Task: Create a due date automation trigger when advanced on, on the monday before a card is due add fields without custom field "Resume" set to a date less than 1 working days ago at 11:00 AM.
Action: Mouse moved to (841, 249)
Screenshot: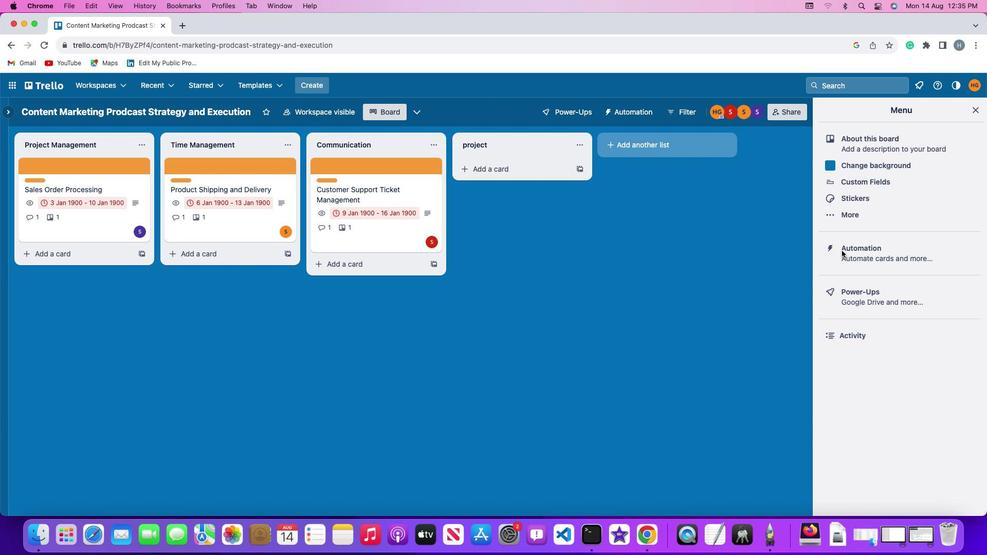 
Action: Mouse pressed left at (841, 249)
Screenshot: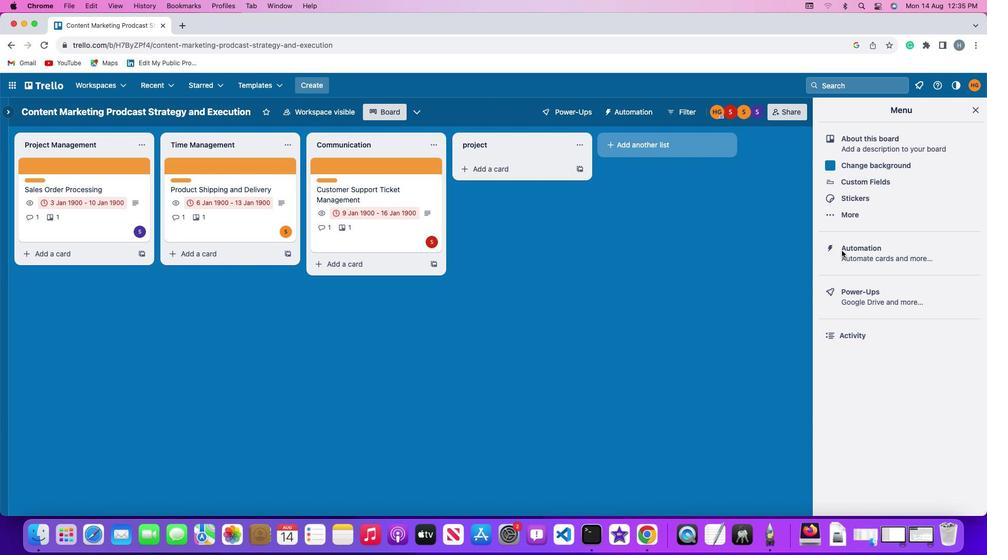 
Action: Mouse pressed left at (841, 249)
Screenshot: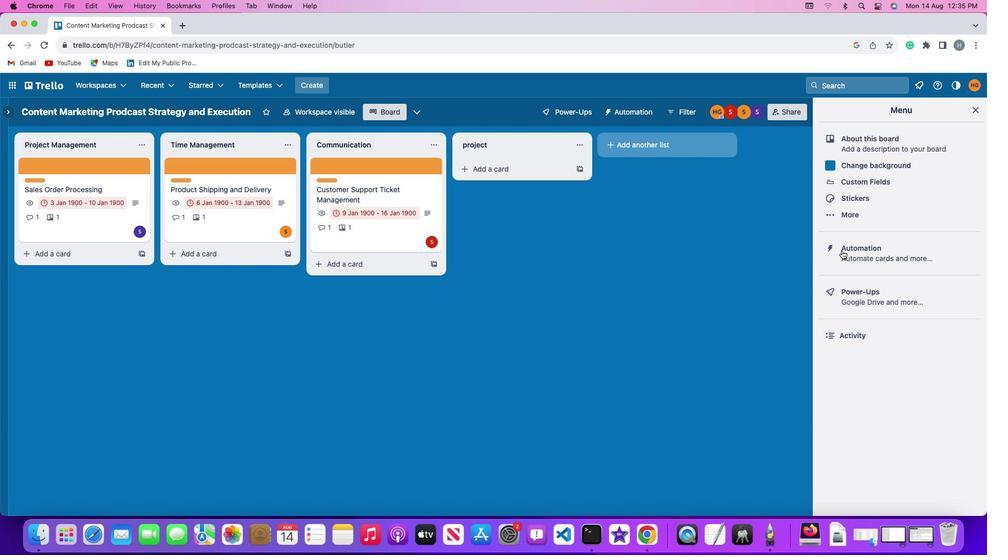 
Action: Mouse moved to (68, 239)
Screenshot: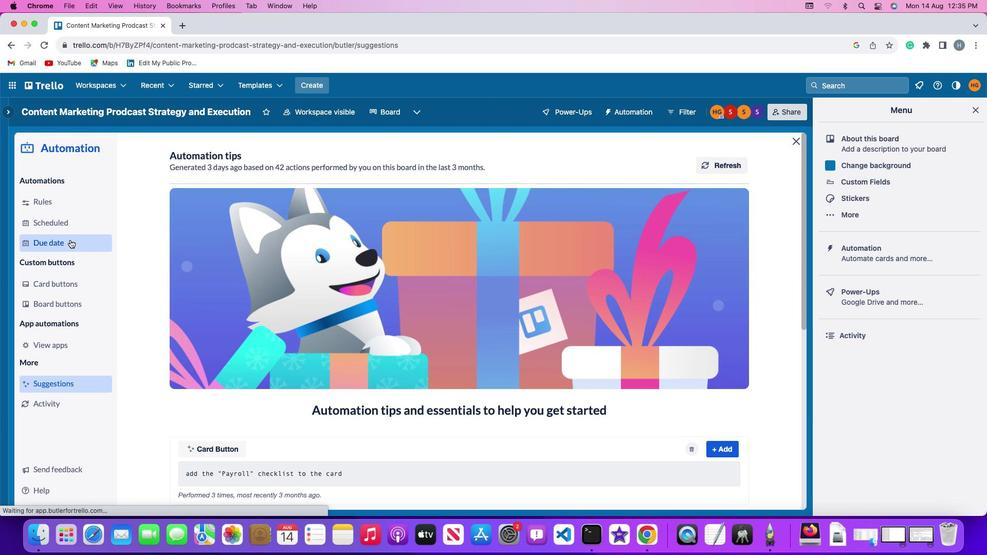 
Action: Mouse pressed left at (68, 239)
Screenshot: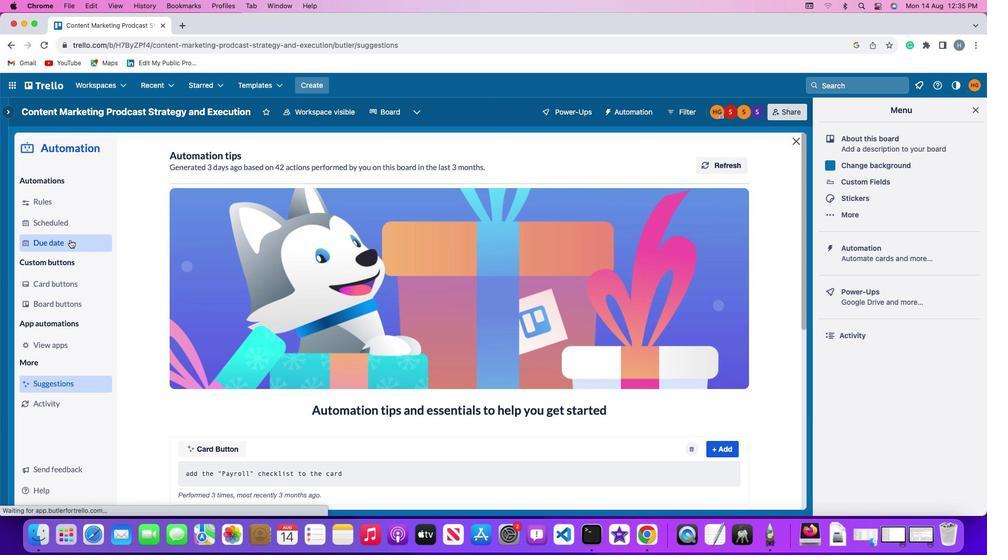 
Action: Mouse moved to (683, 157)
Screenshot: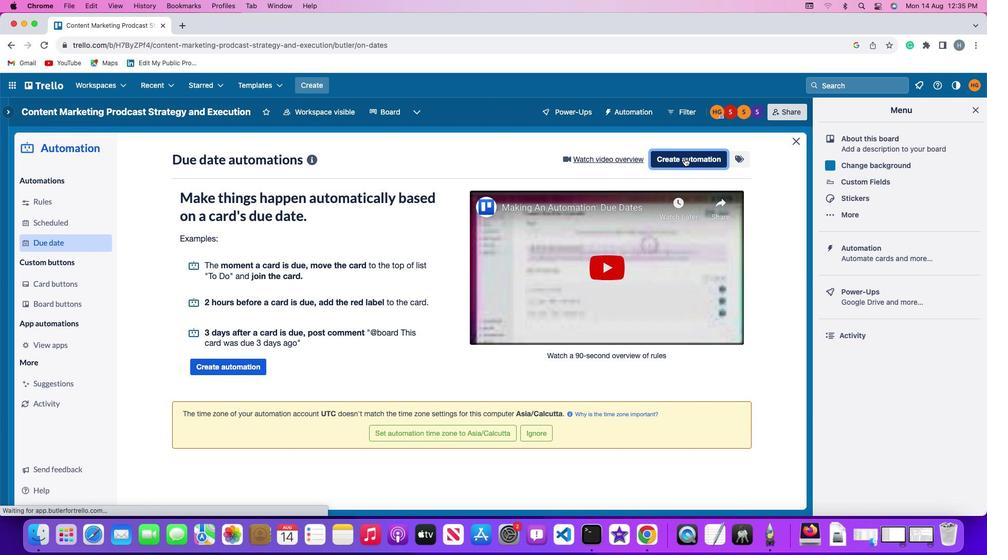 
Action: Mouse pressed left at (683, 157)
Screenshot: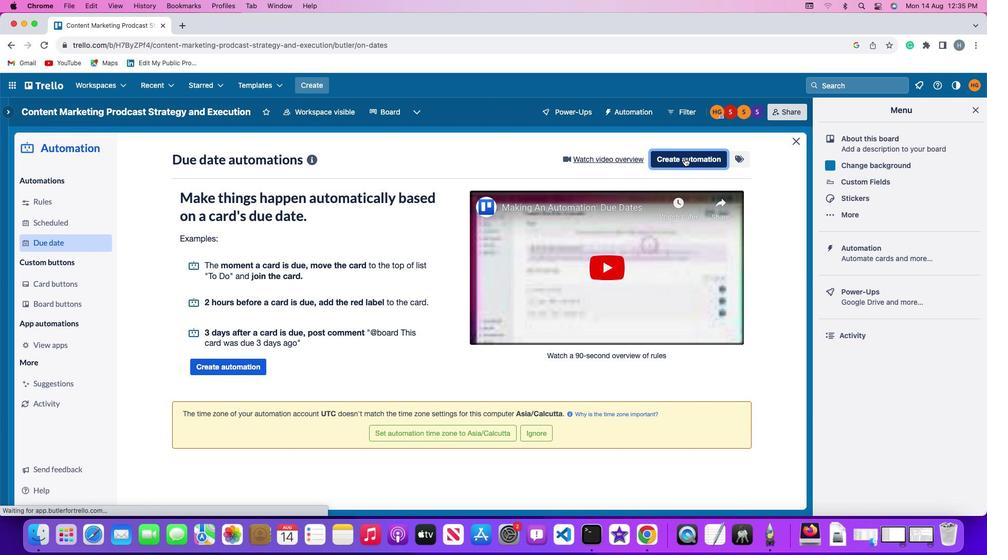 
Action: Mouse moved to (182, 255)
Screenshot: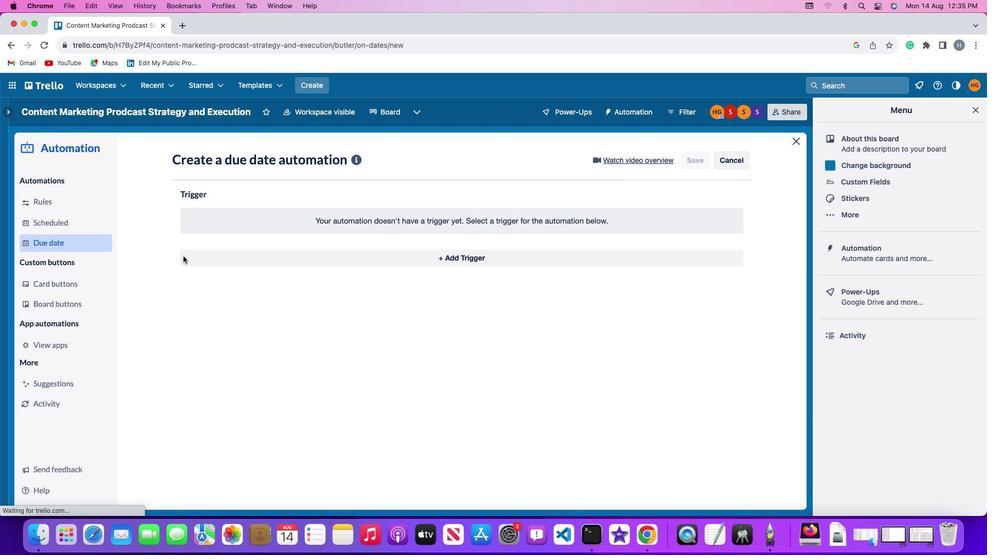 
Action: Mouse pressed left at (182, 255)
Screenshot: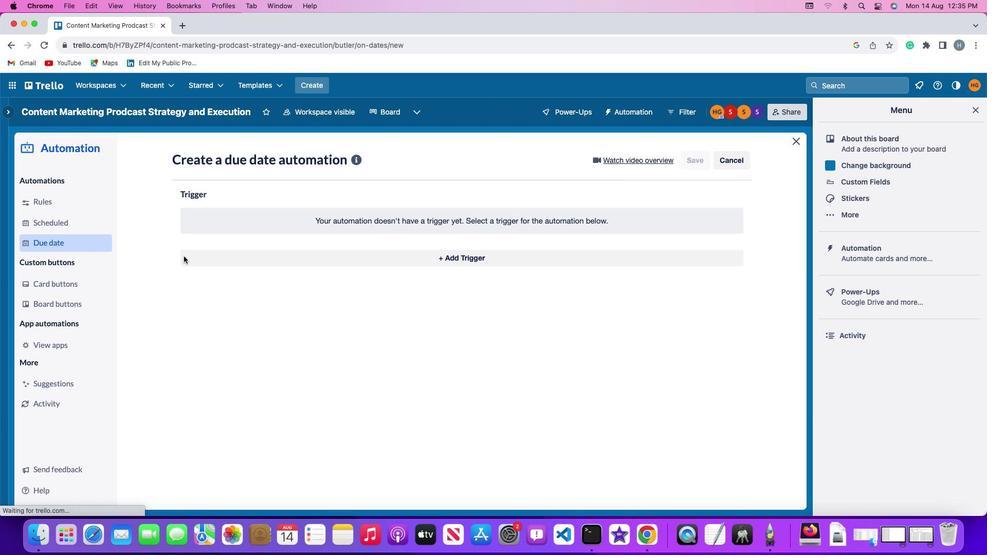 
Action: Mouse moved to (232, 450)
Screenshot: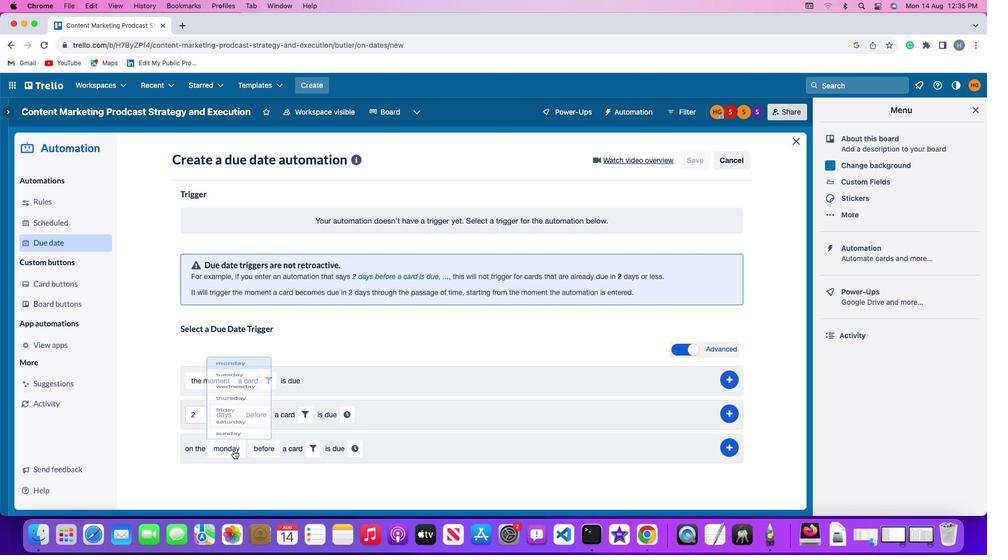 
Action: Mouse pressed left at (232, 450)
Screenshot: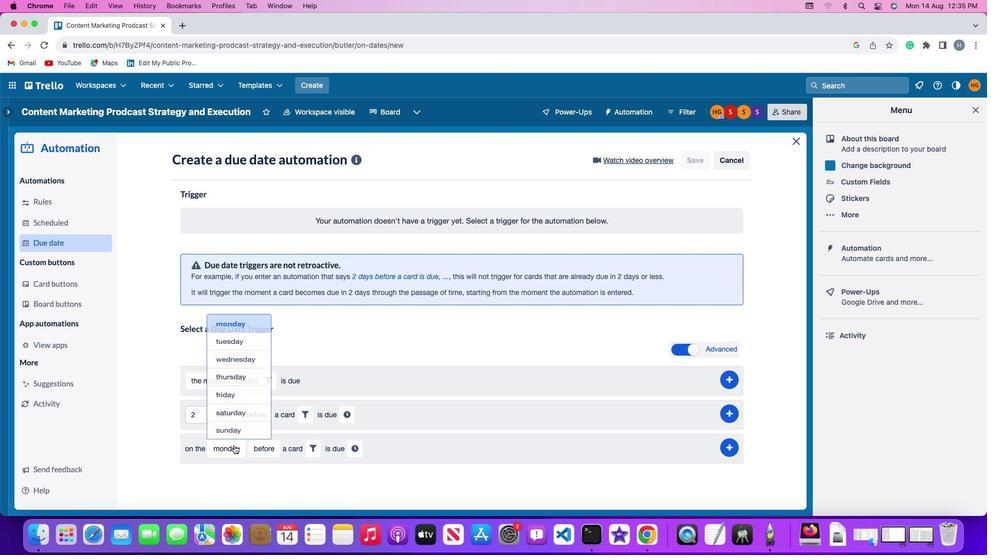 
Action: Mouse moved to (245, 307)
Screenshot: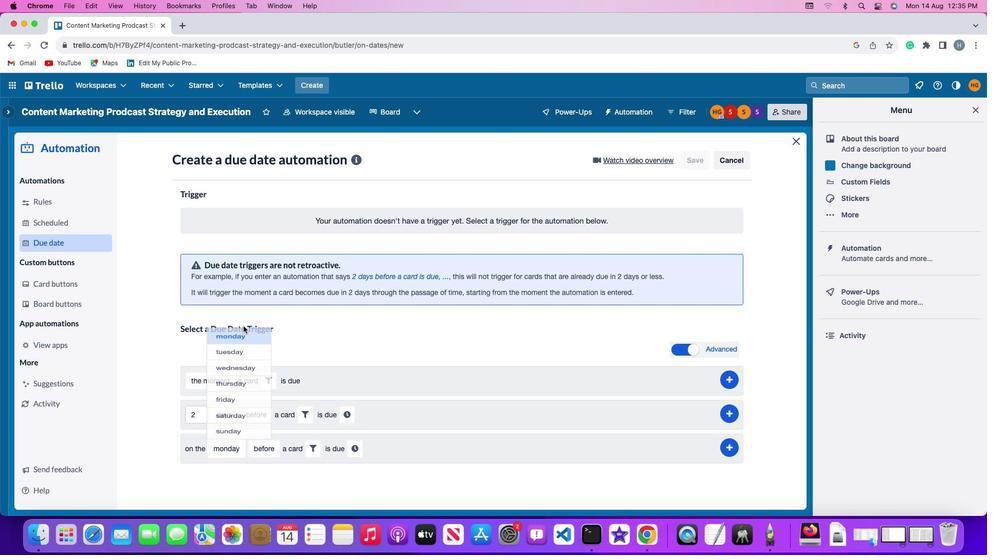 
Action: Mouse pressed left at (245, 307)
Screenshot: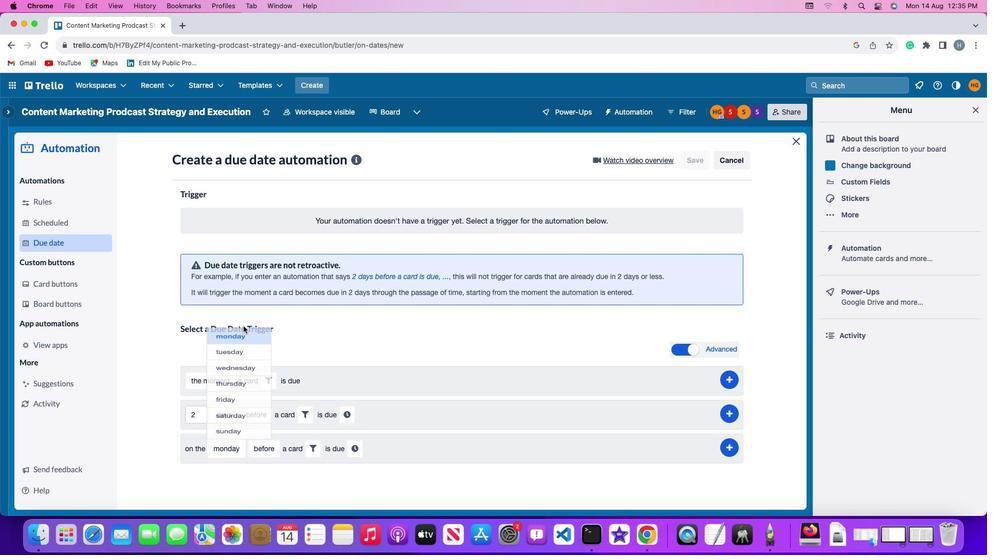 
Action: Mouse moved to (263, 446)
Screenshot: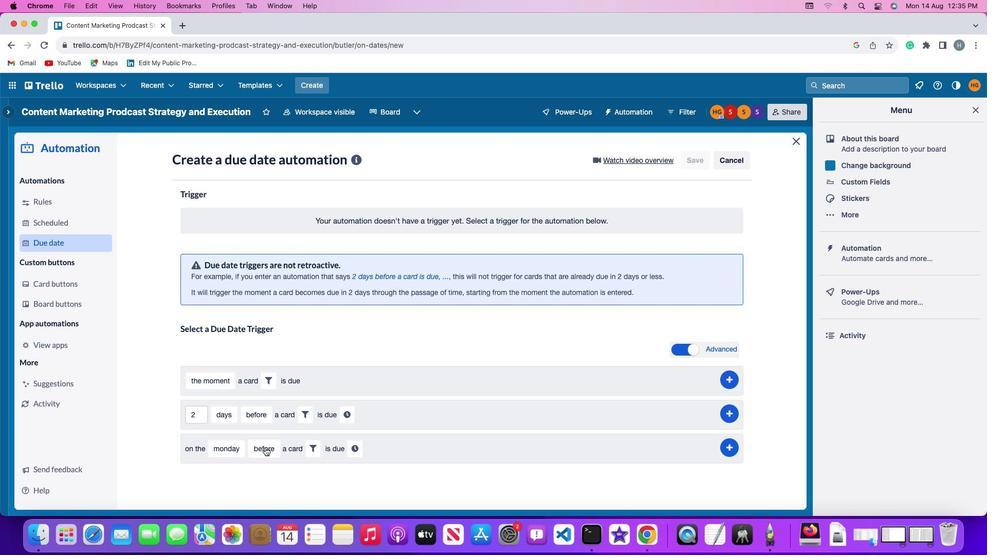 
Action: Mouse pressed left at (263, 446)
Screenshot: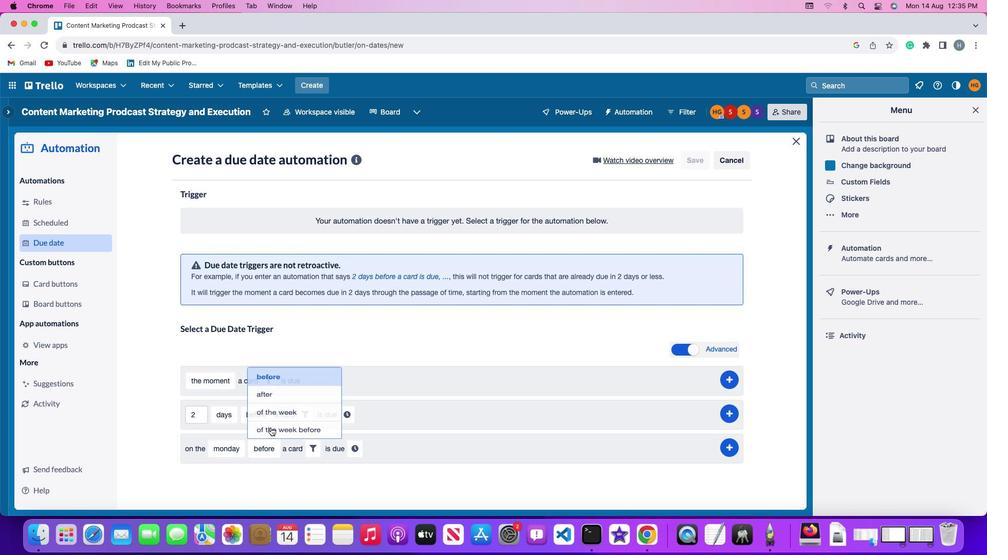 
Action: Mouse moved to (282, 367)
Screenshot: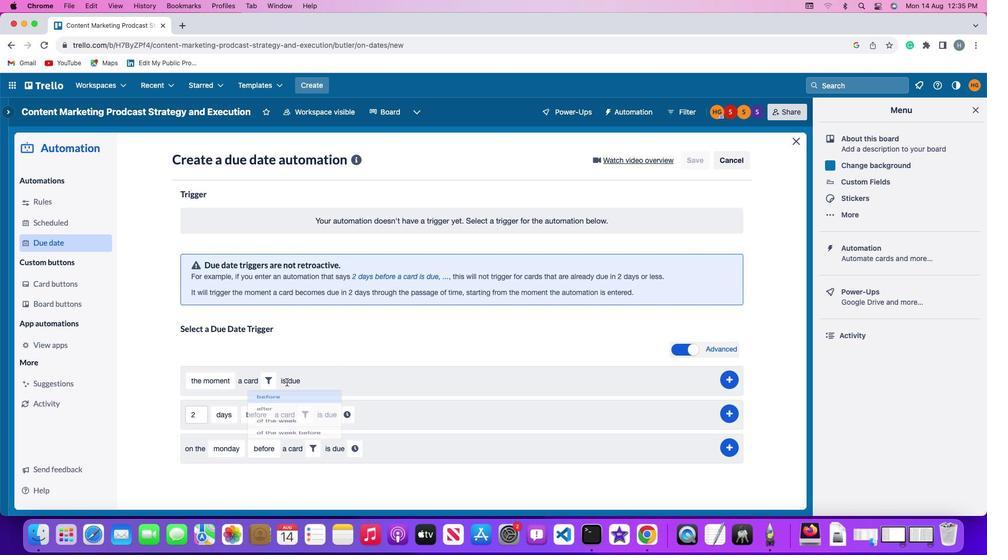 
Action: Mouse pressed left at (282, 367)
Screenshot: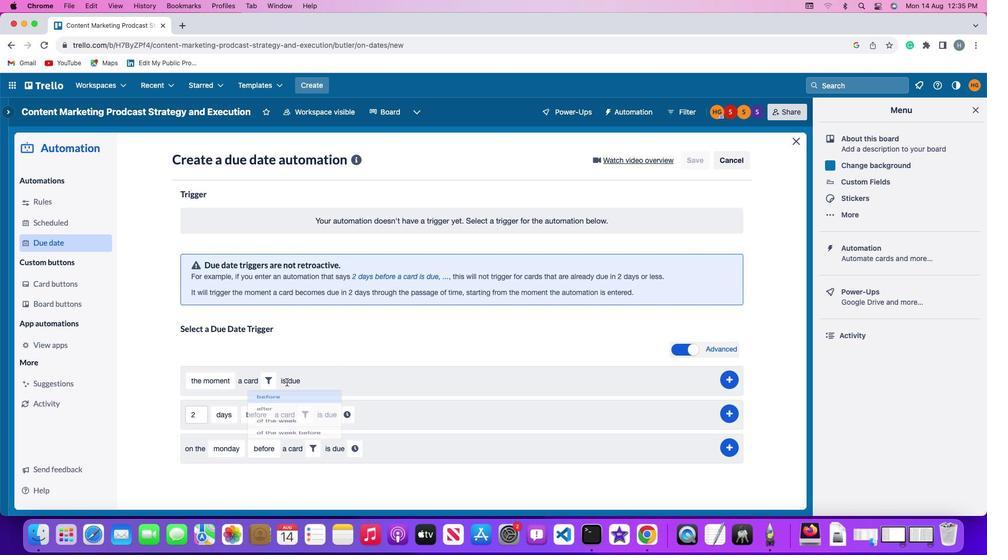 
Action: Mouse moved to (314, 443)
Screenshot: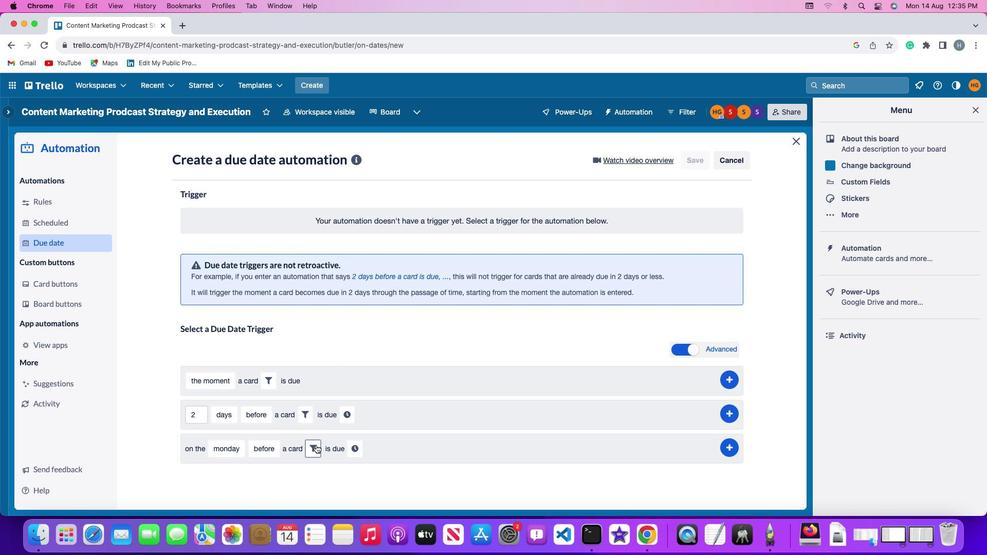 
Action: Mouse pressed left at (314, 443)
Screenshot: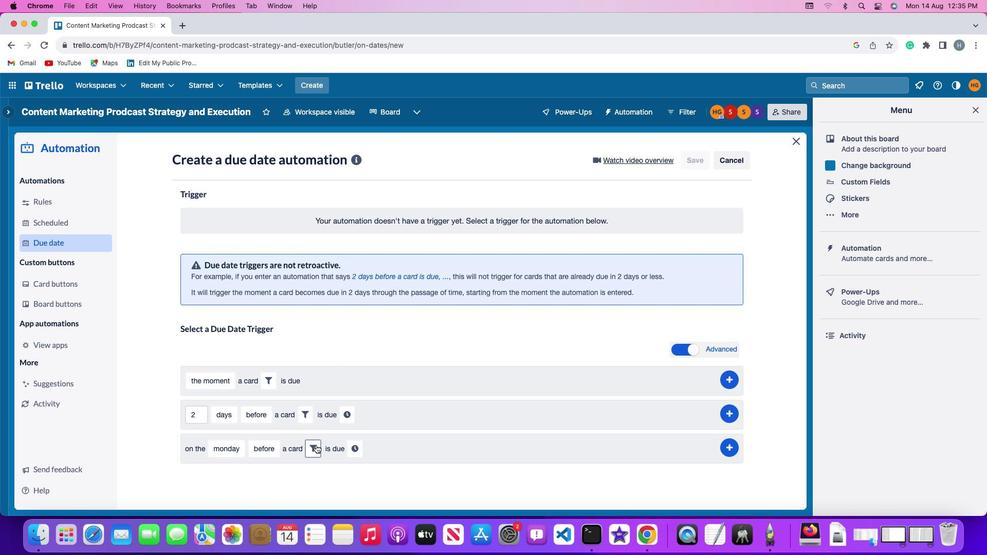 
Action: Mouse moved to (482, 476)
Screenshot: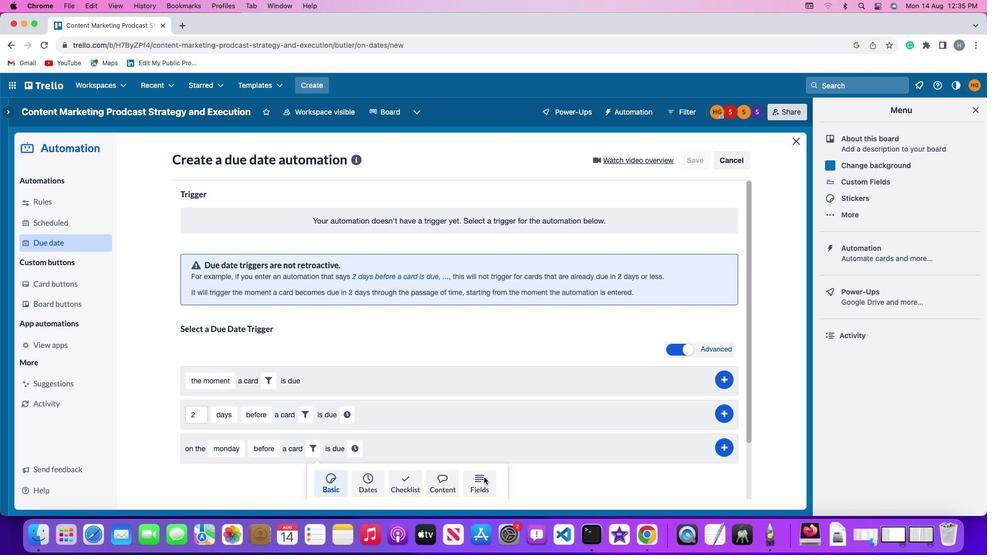 
Action: Mouse pressed left at (482, 476)
Screenshot: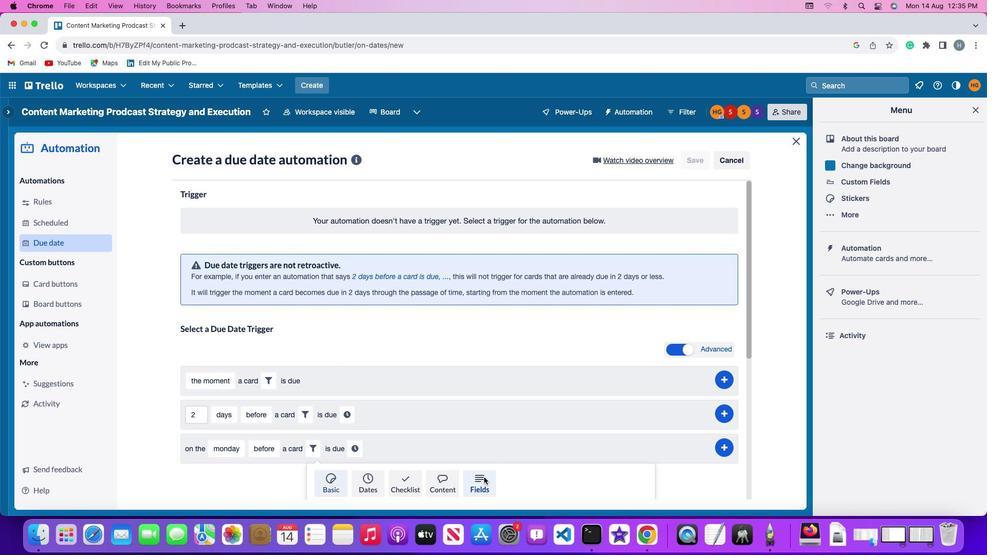 
Action: Mouse moved to (253, 486)
Screenshot: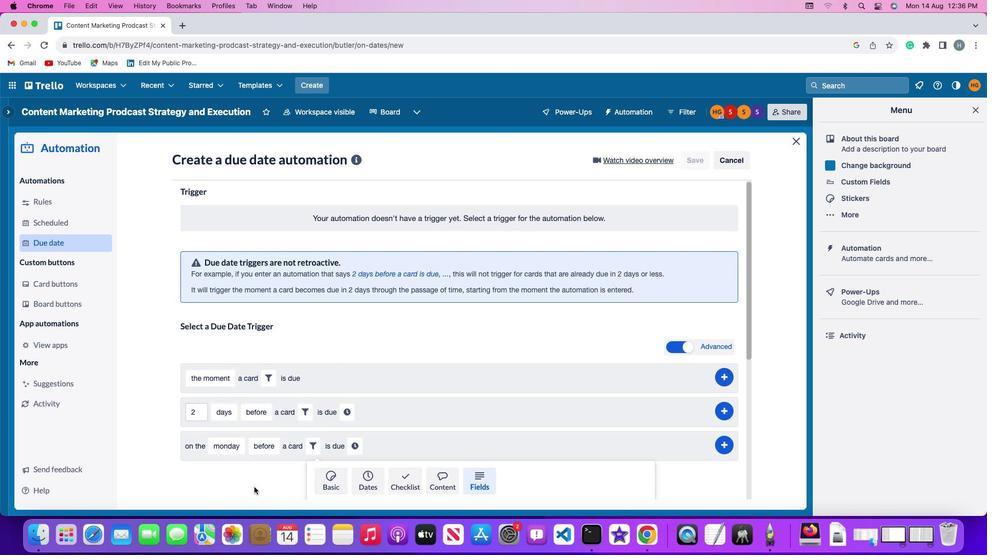 
Action: Mouse scrolled (253, 486) with delta (0, -1)
Screenshot: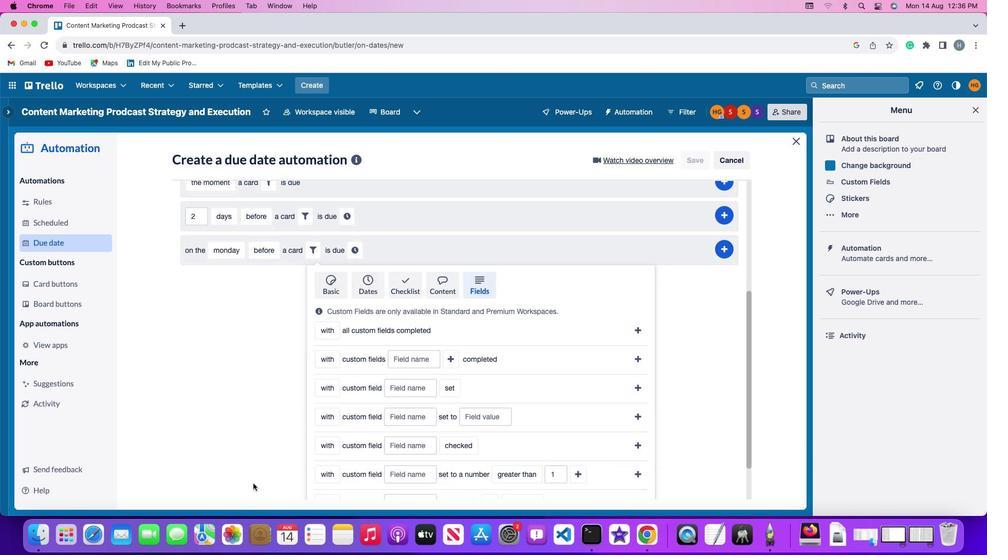 
Action: Mouse scrolled (253, 486) with delta (0, -1)
Screenshot: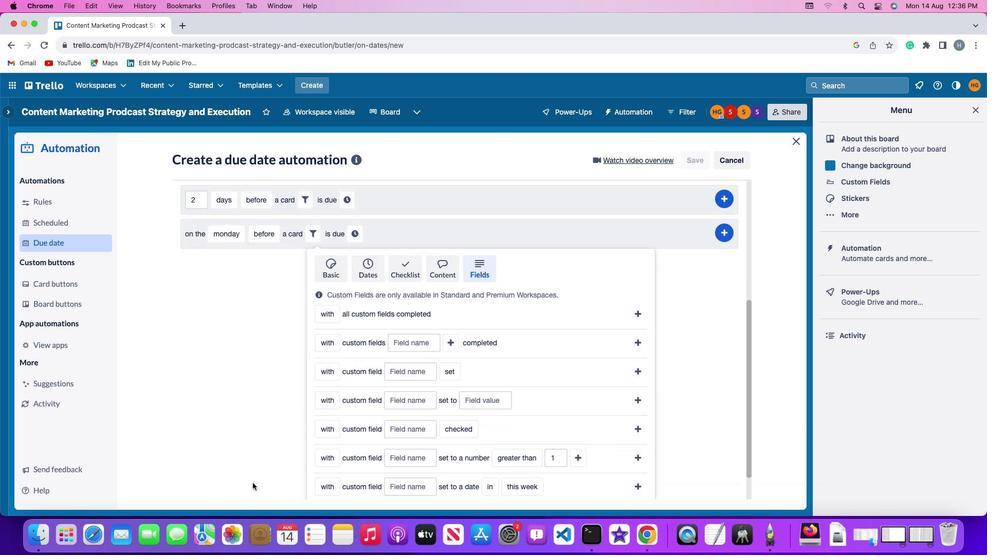 
Action: Mouse scrolled (253, 486) with delta (0, -2)
Screenshot: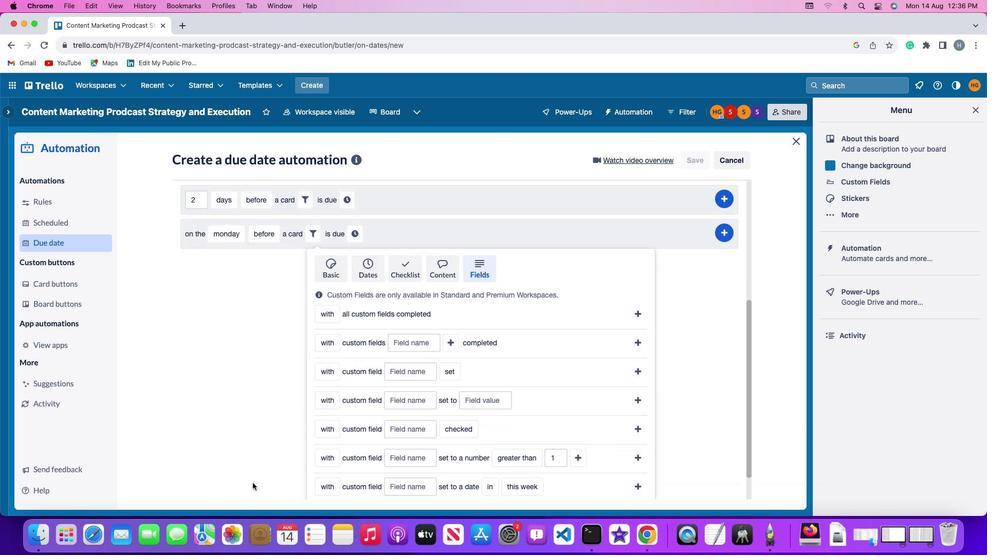 
Action: Mouse scrolled (253, 486) with delta (0, -3)
Screenshot: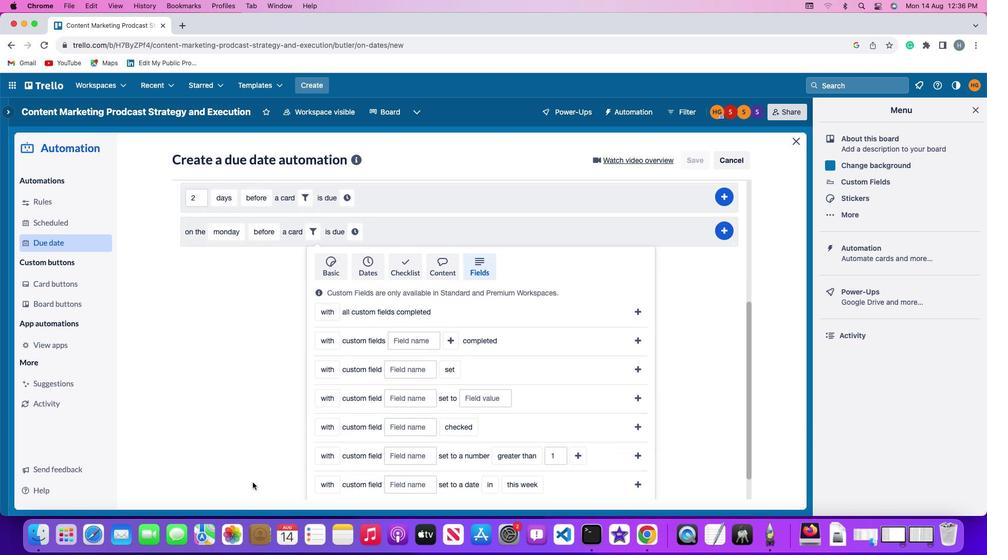 
Action: Mouse moved to (252, 481)
Screenshot: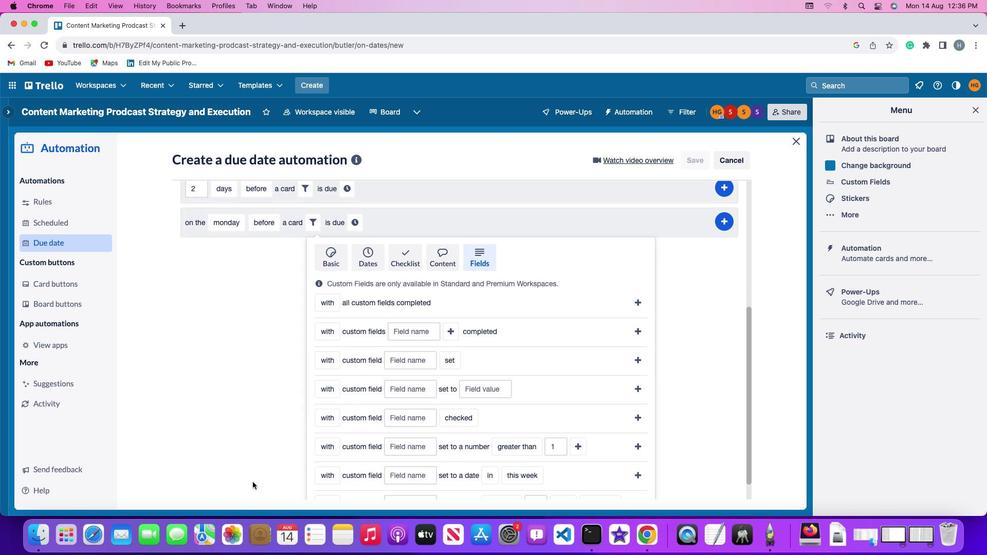 
Action: Mouse scrolled (252, 481) with delta (0, -1)
Screenshot: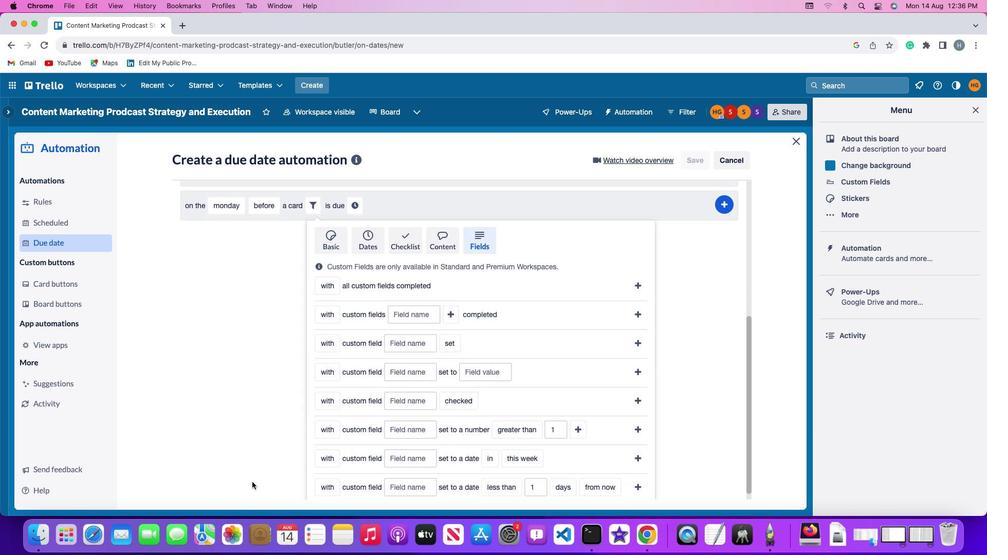 
Action: Mouse scrolled (252, 481) with delta (0, -1)
Screenshot: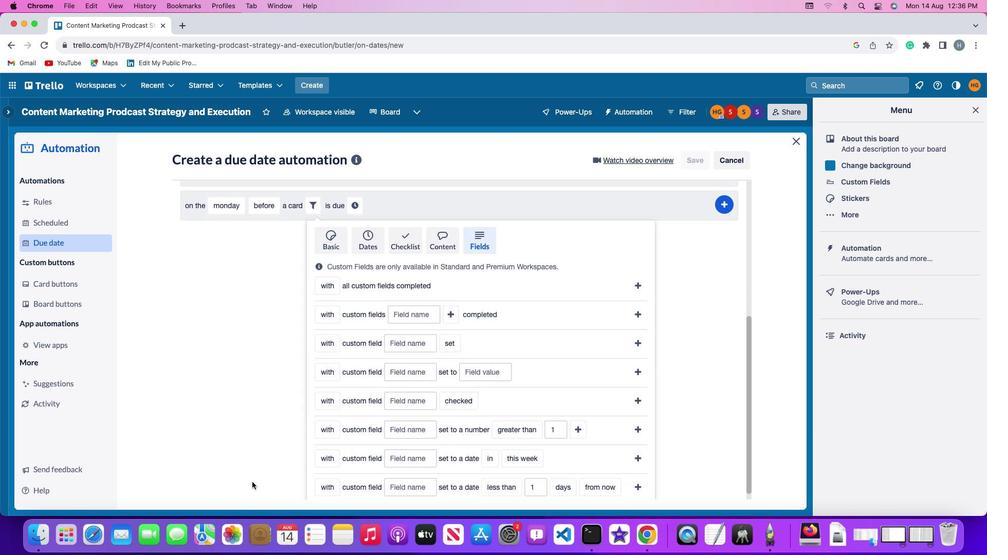 
Action: Mouse scrolled (252, 481) with delta (0, -2)
Screenshot: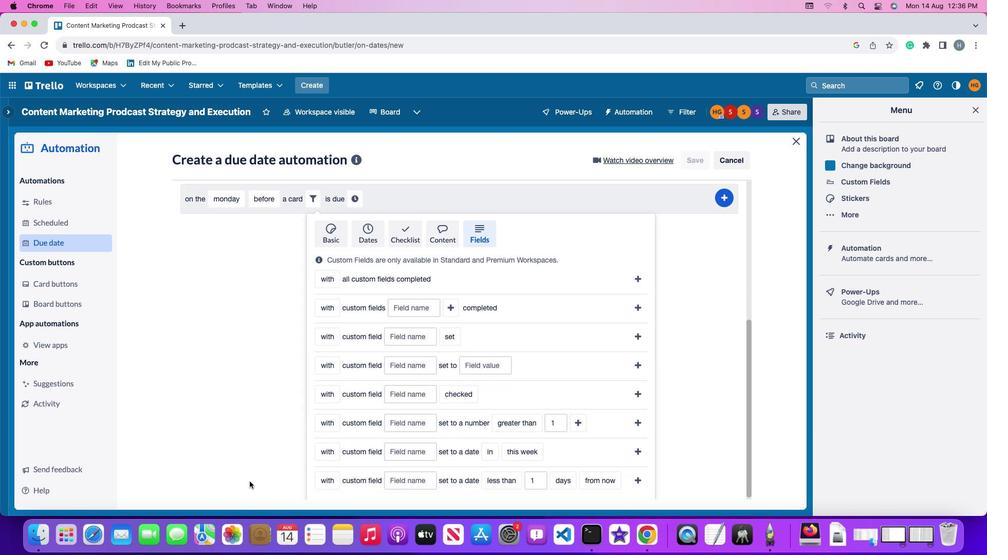 
Action: Mouse scrolled (252, 481) with delta (0, -3)
Screenshot: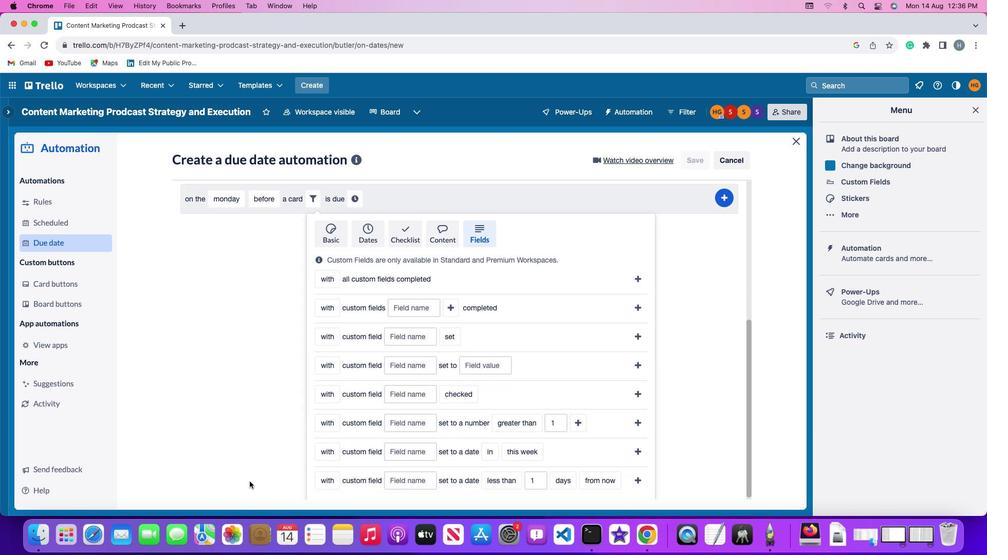 
Action: Mouse scrolled (252, 481) with delta (0, -3)
Screenshot: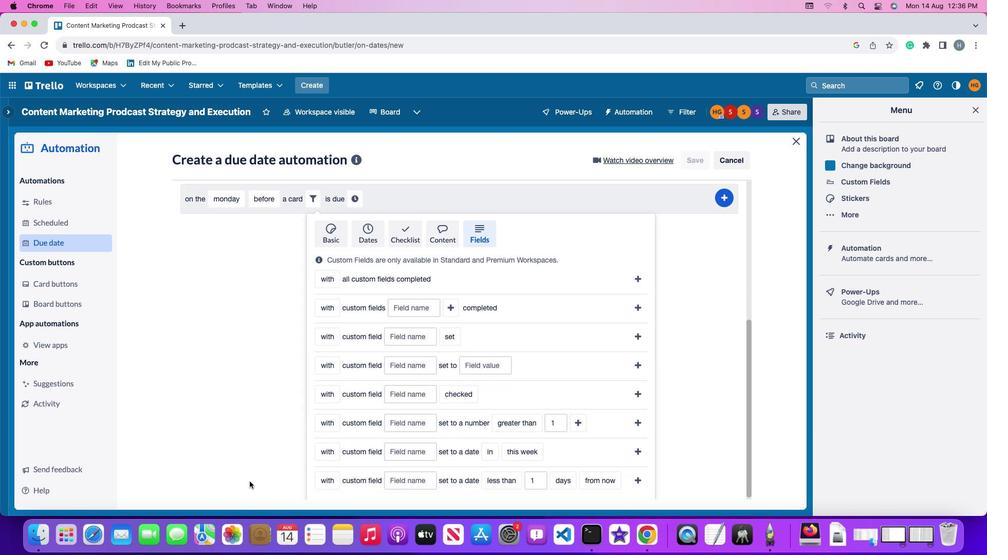 
Action: Mouse scrolled (252, 481) with delta (0, -4)
Screenshot: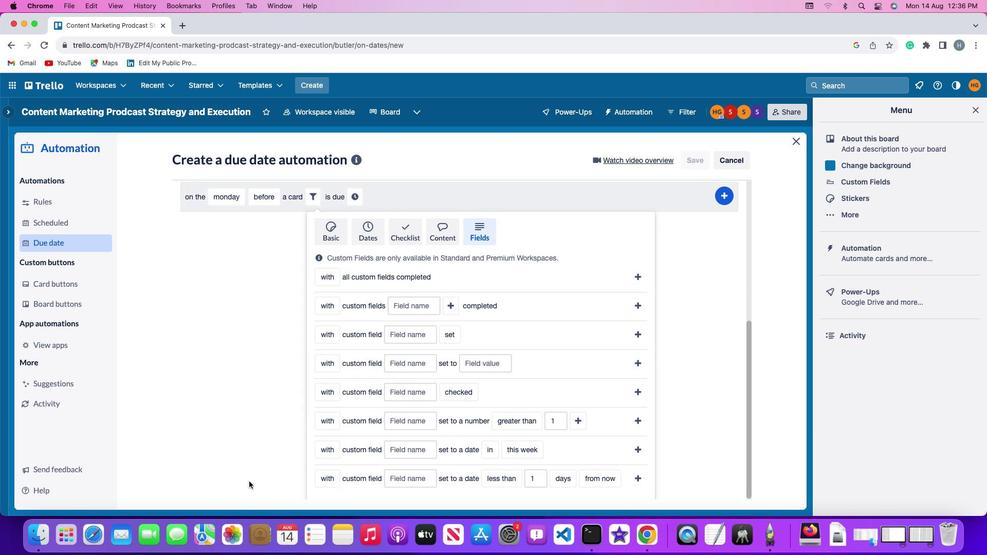 
Action: Mouse moved to (320, 474)
Screenshot: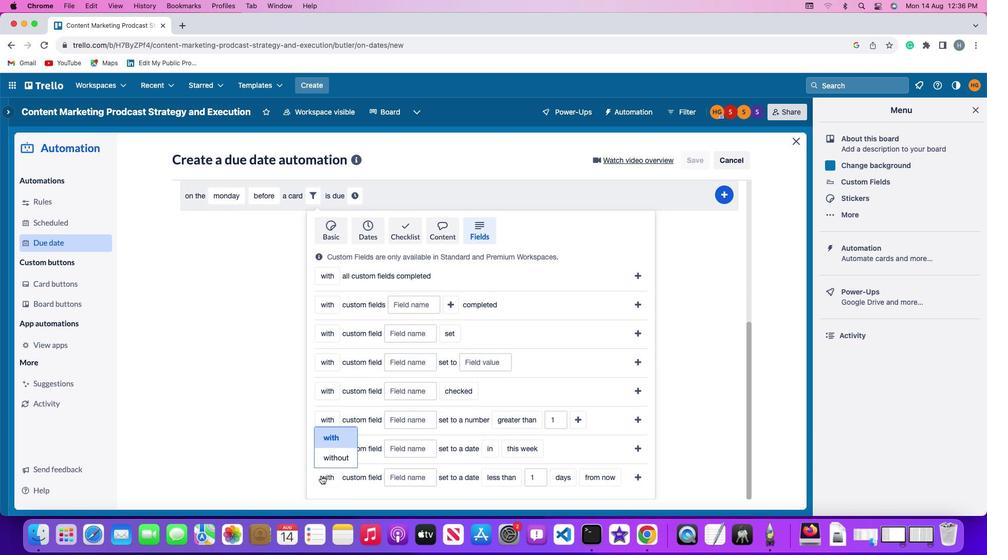 
Action: Mouse pressed left at (320, 474)
Screenshot: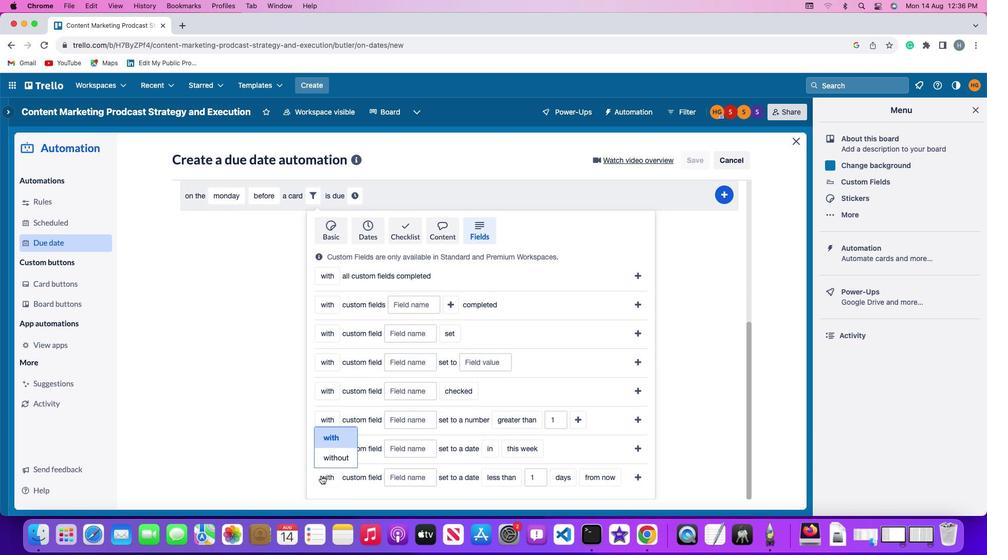 
Action: Mouse moved to (335, 460)
Screenshot: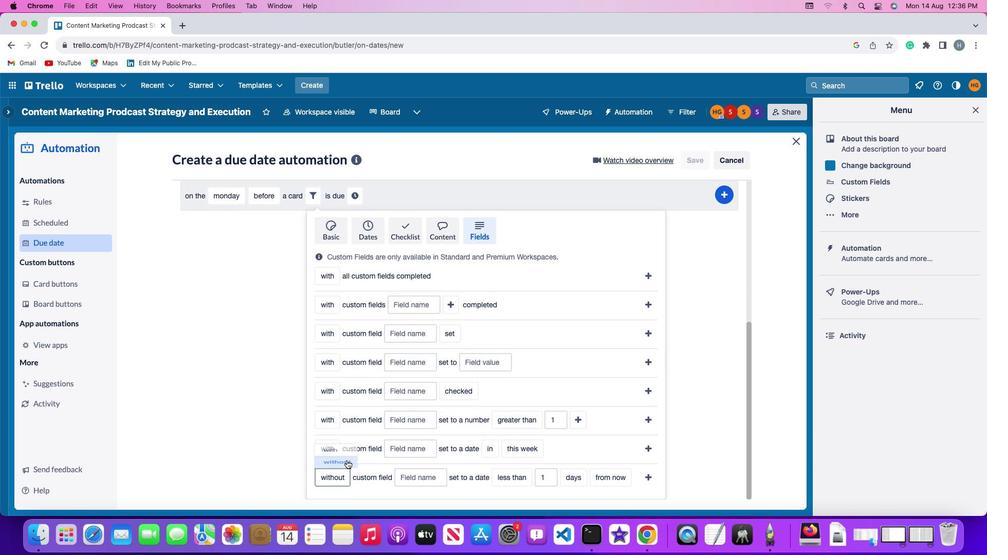 
Action: Mouse pressed left at (335, 460)
Screenshot: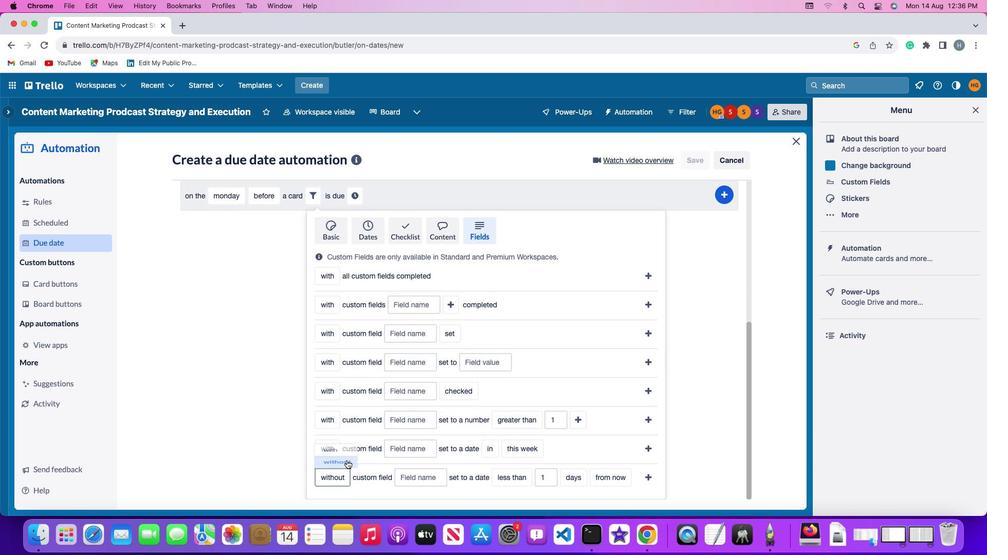 
Action: Mouse moved to (434, 476)
Screenshot: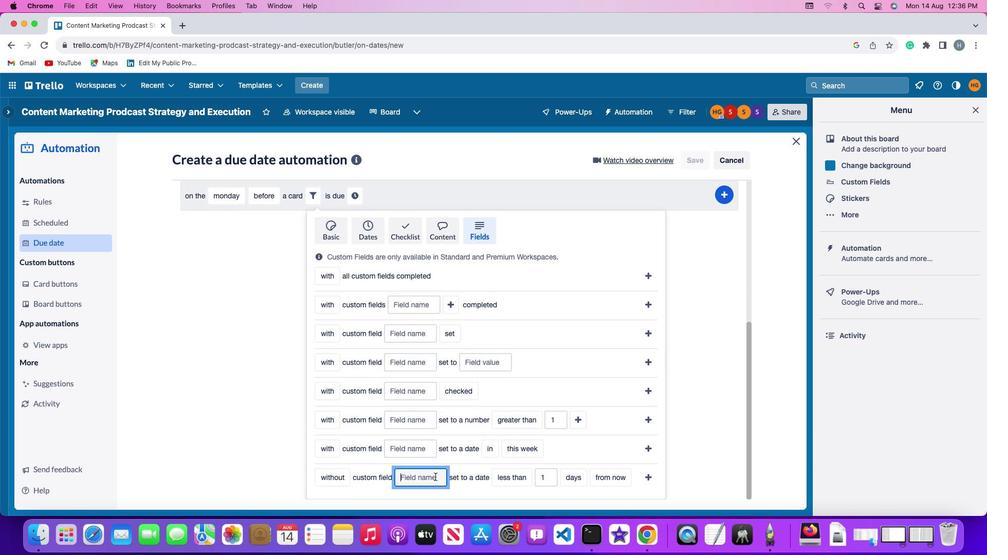 
Action: Mouse pressed left at (434, 476)
Screenshot: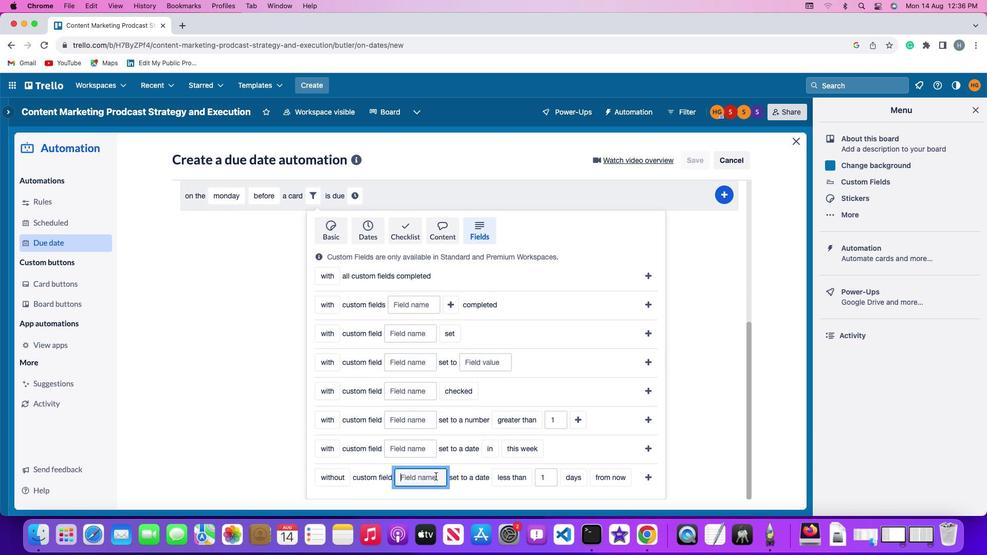 
Action: Mouse moved to (434, 475)
Screenshot: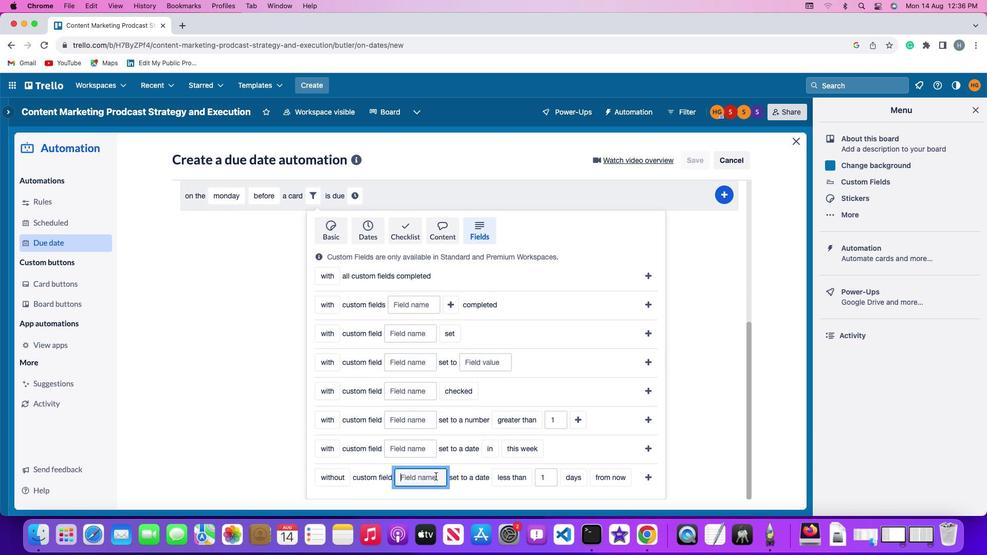 
Action: Key pressed Key.shift'R''e''s''u''m''e'
Screenshot: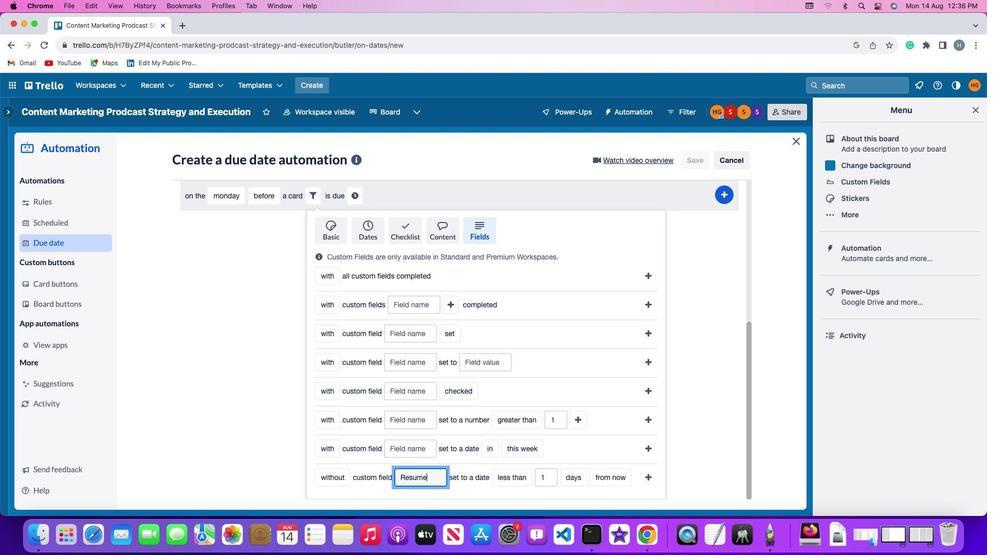 
Action: Mouse moved to (518, 479)
Screenshot: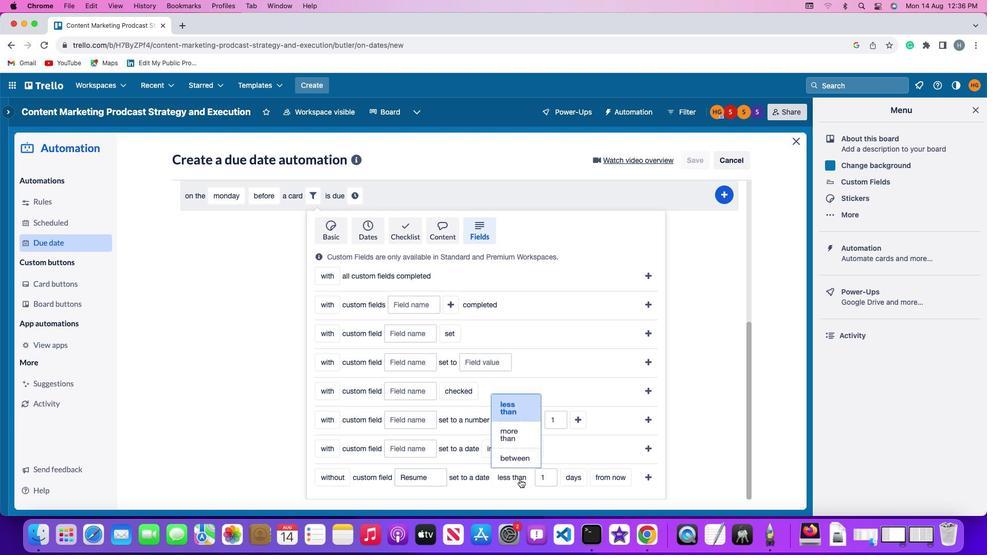 
Action: Mouse pressed left at (518, 479)
Screenshot: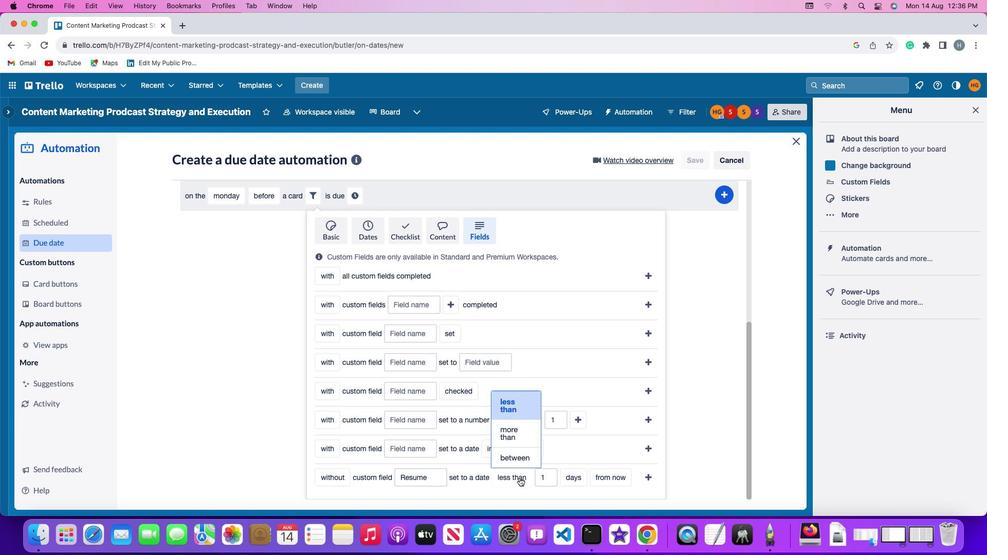
Action: Mouse moved to (515, 405)
Screenshot: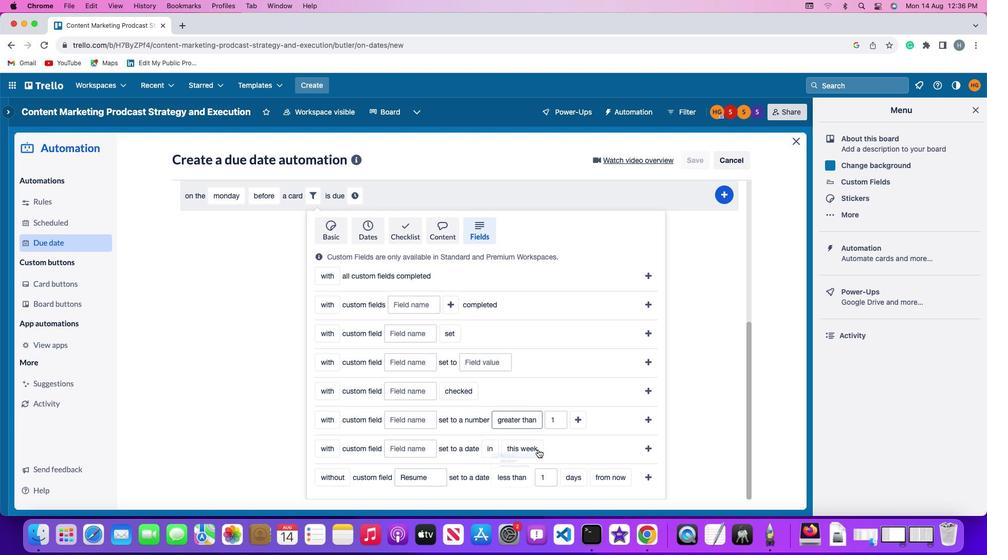 
Action: Mouse pressed left at (515, 405)
Screenshot: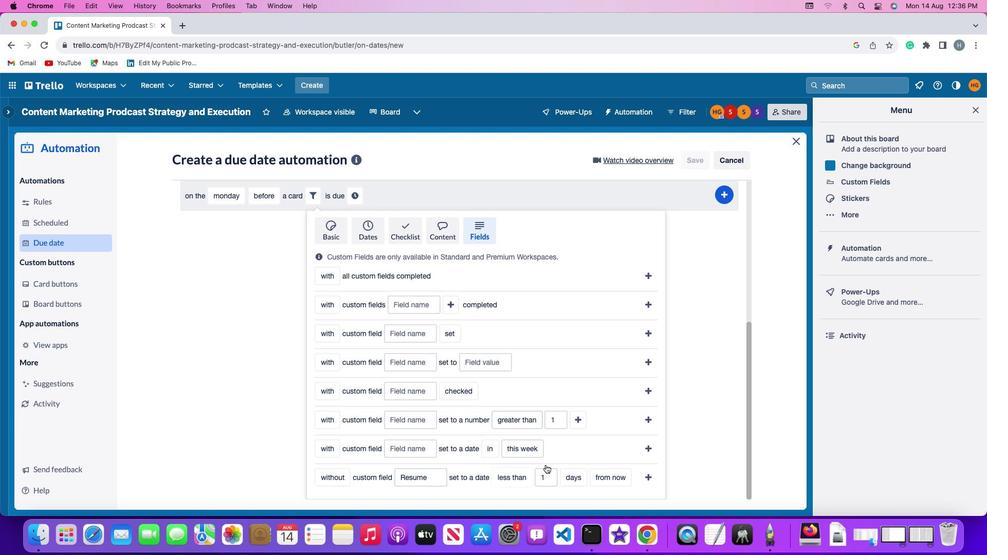 
Action: Mouse moved to (549, 474)
Screenshot: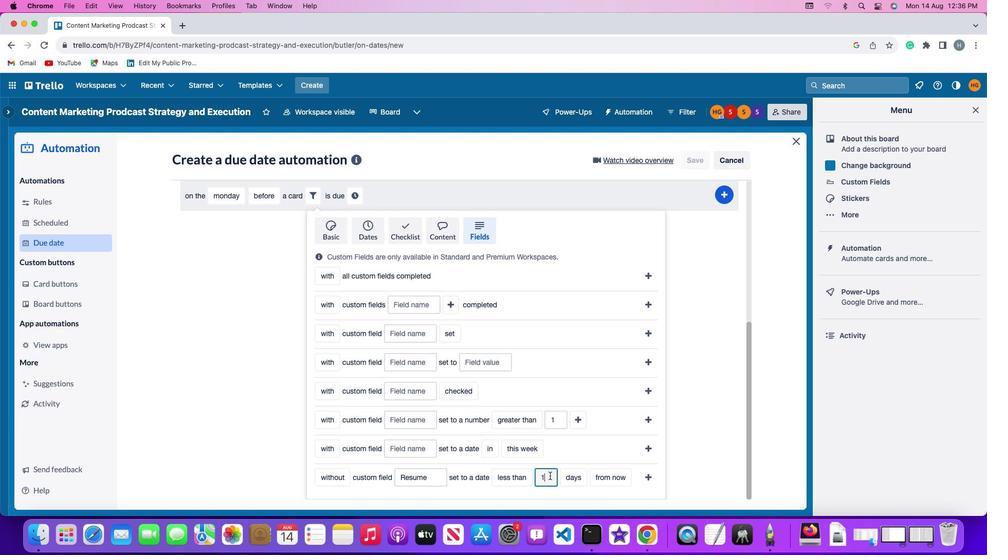 
Action: Mouse pressed left at (549, 474)
Screenshot: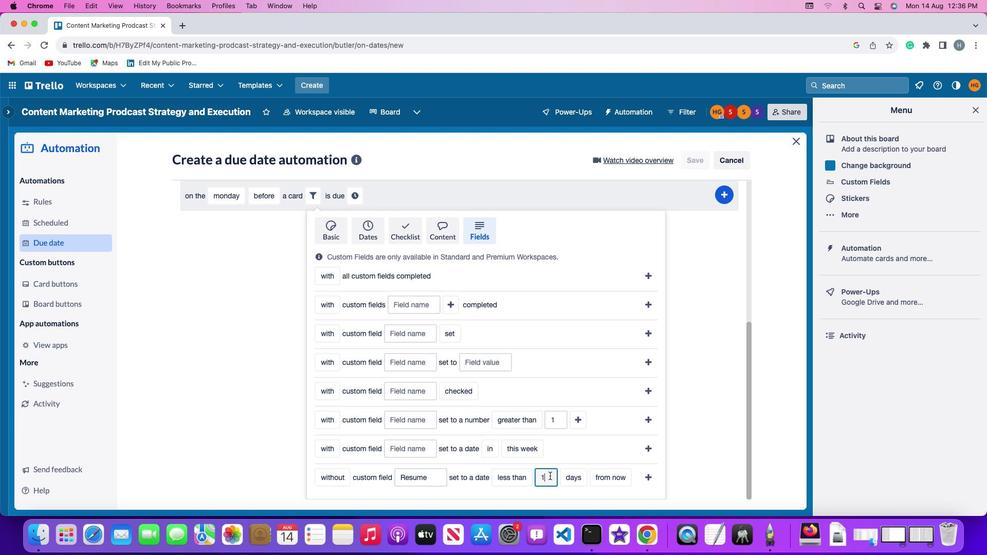 
Action: Key pressed Key.backspace
Screenshot: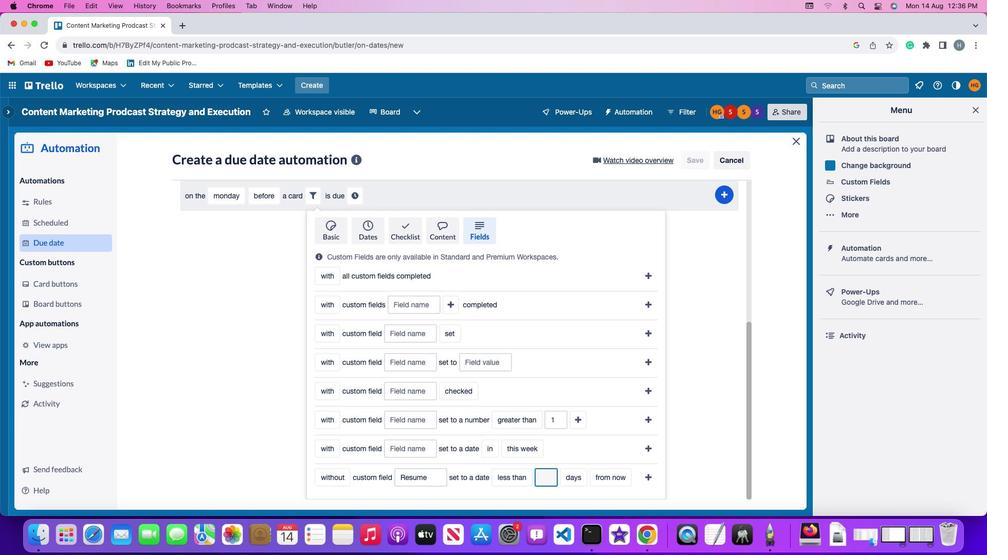 
Action: Mouse moved to (549, 474)
Screenshot: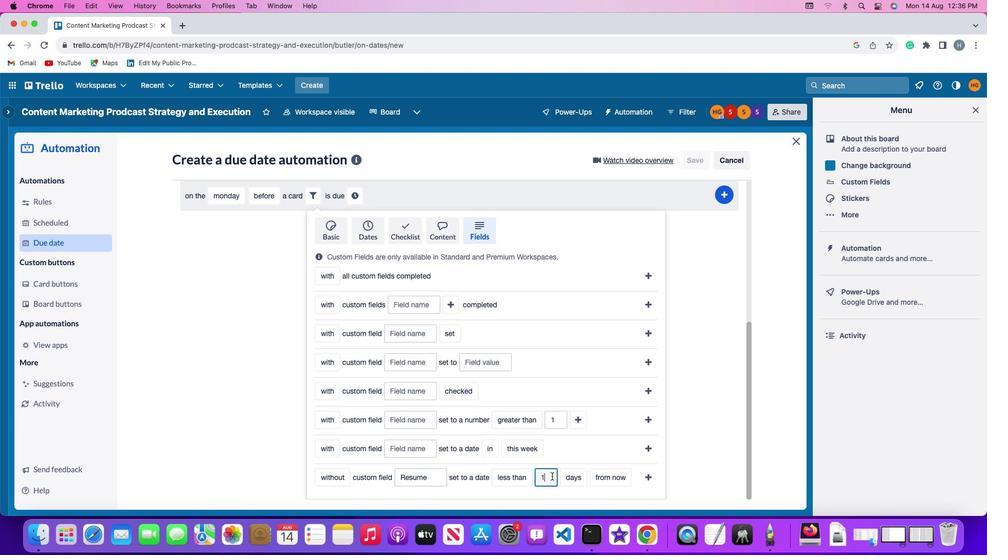 
Action: Key pressed '1'
Screenshot: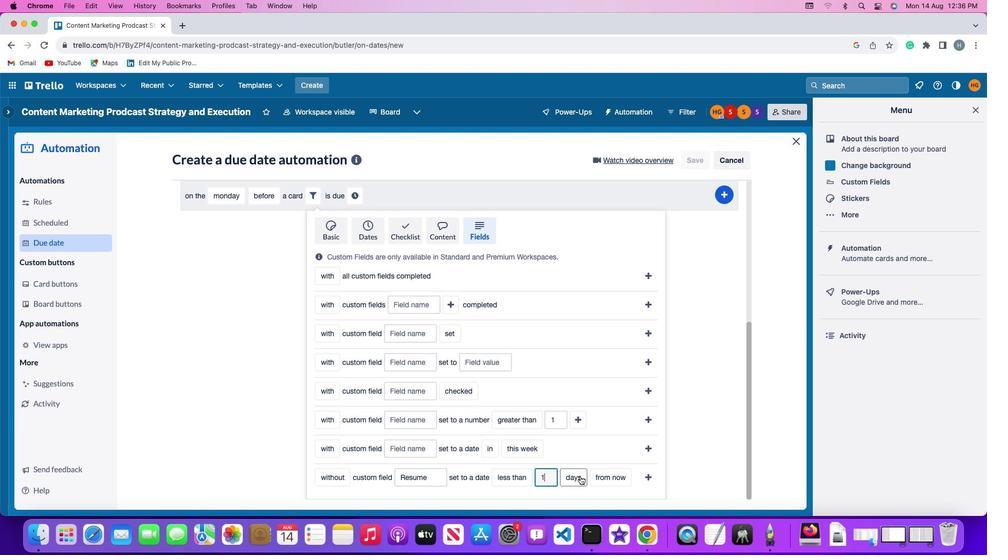 
Action: Mouse moved to (579, 475)
Screenshot: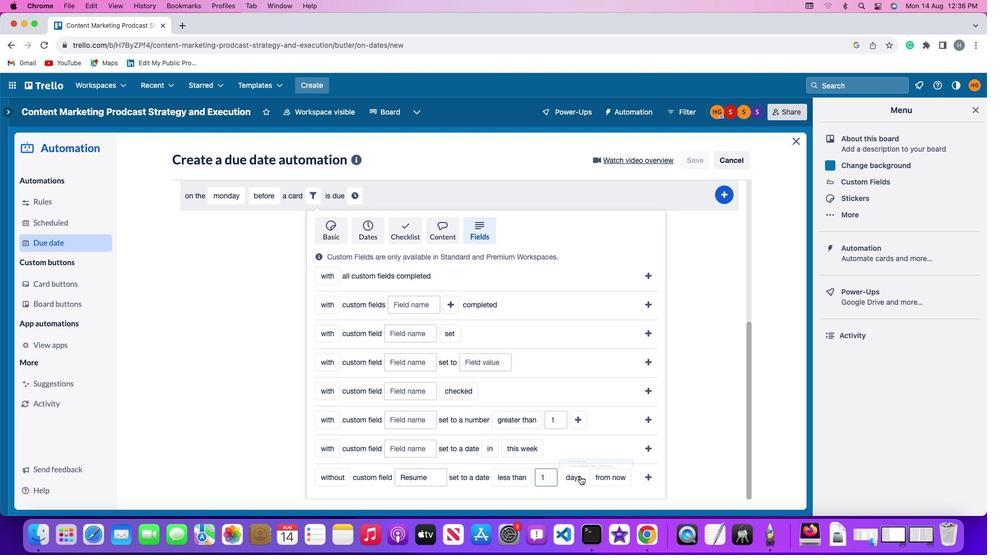 
Action: Mouse pressed left at (579, 475)
Screenshot: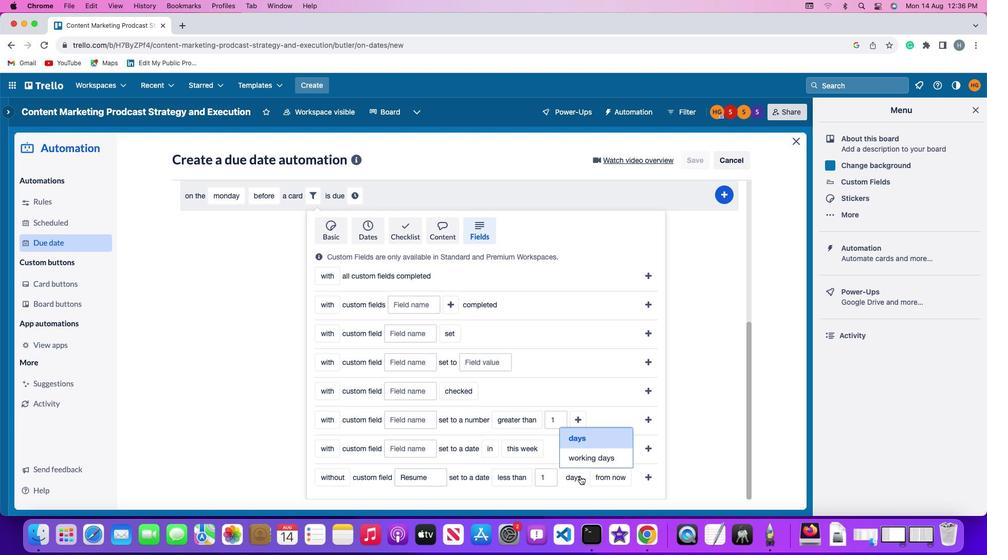 
Action: Mouse moved to (582, 457)
Screenshot: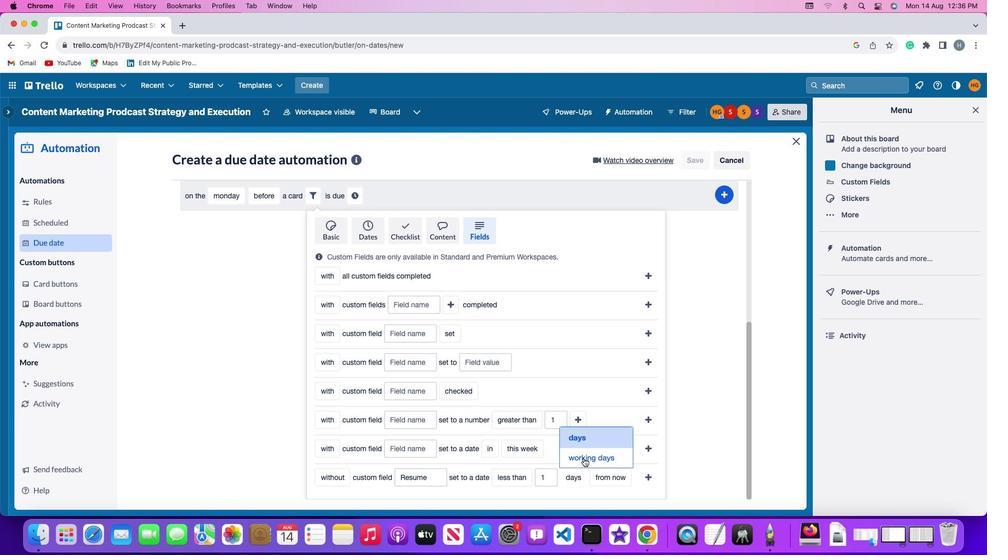 
Action: Mouse pressed left at (582, 457)
Screenshot: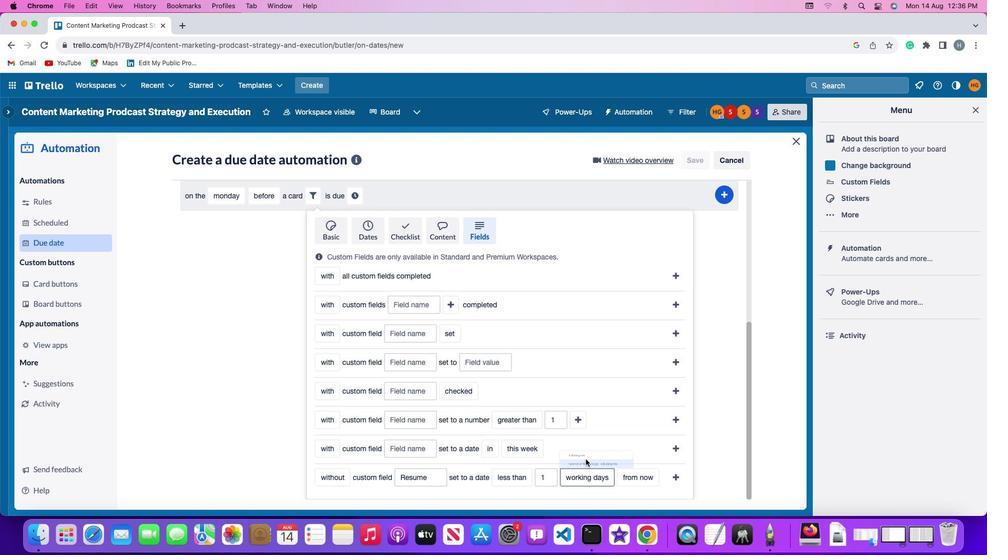 
Action: Mouse moved to (636, 473)
Screenshot: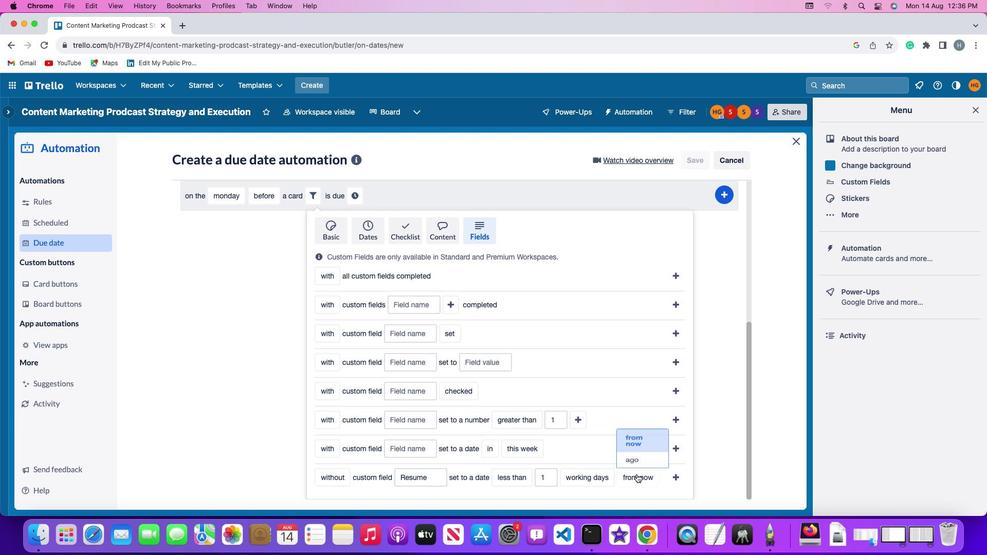 
Action: Mouse pressed left at (636, 473)
Screenshot: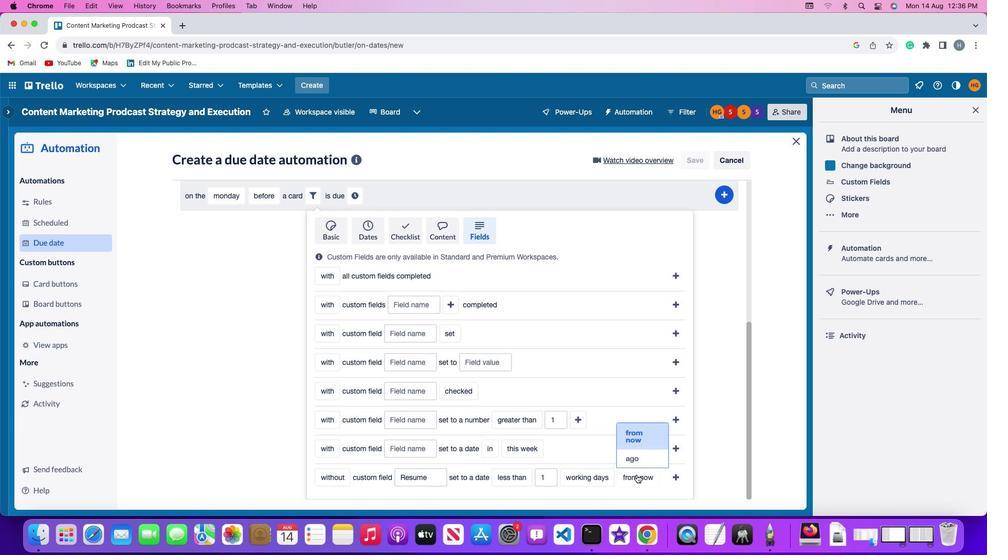 
Action: Mouse moved to (633, 457)
Screenshot: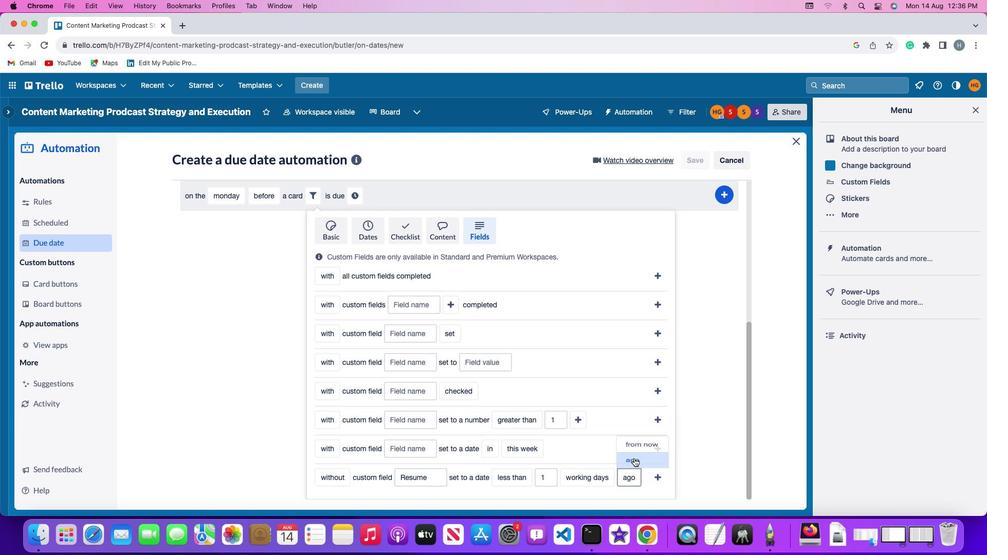 
Action: Mouse pressed left at (633, 457)
Screenshot: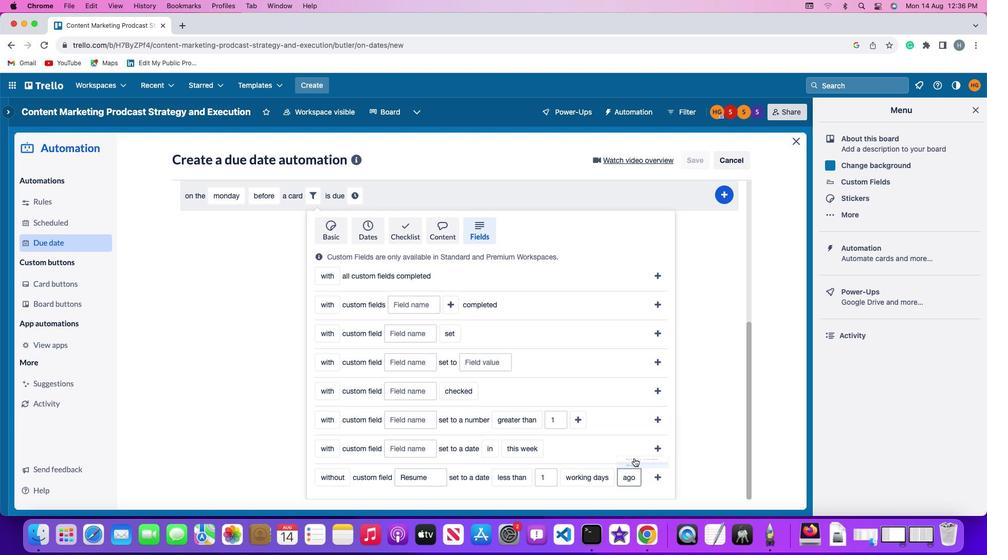 
Action: Mouse moved to (658, 475)
Screenshot: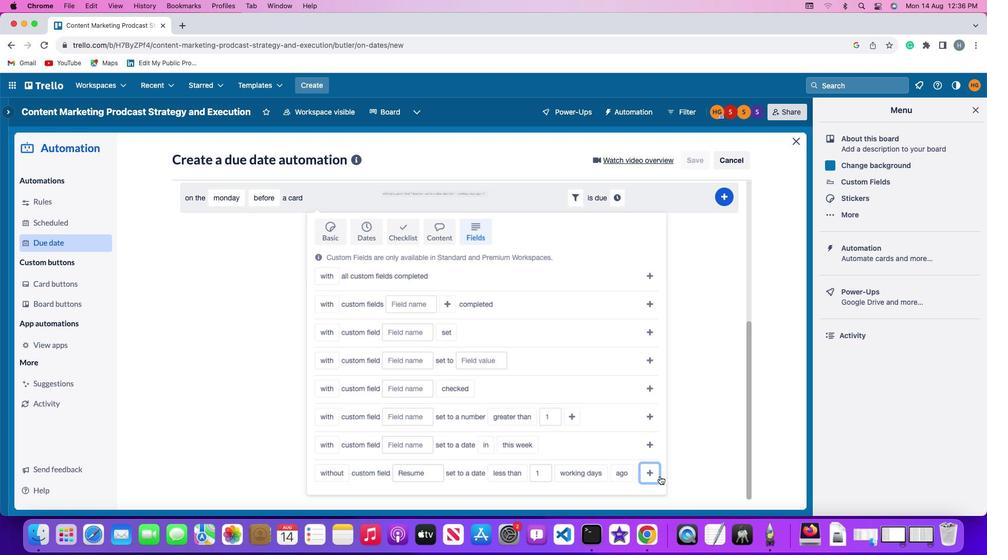 
Action: Mouse pressed left at (658, 475)
Screenshot: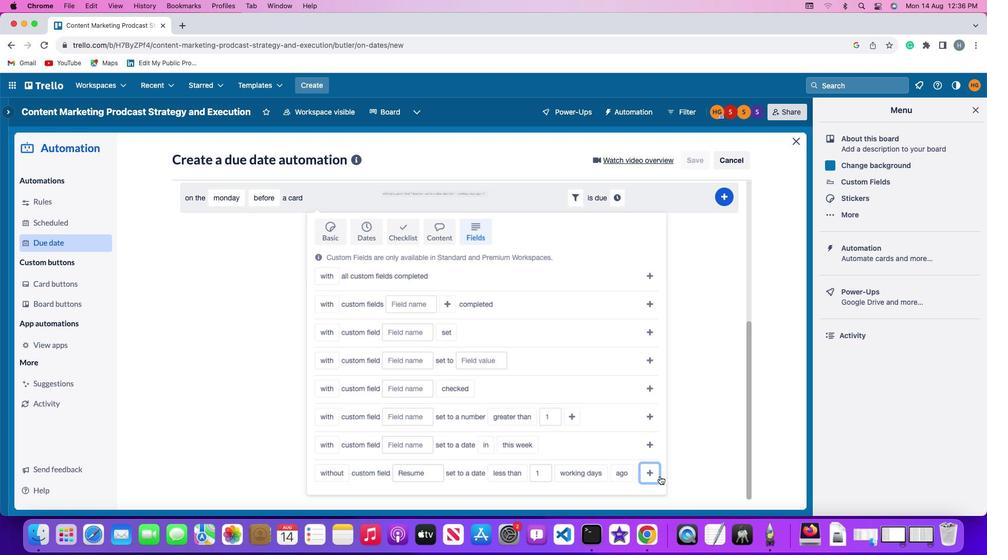 
Action: Mouse moved to (619, 448)
Screenshot: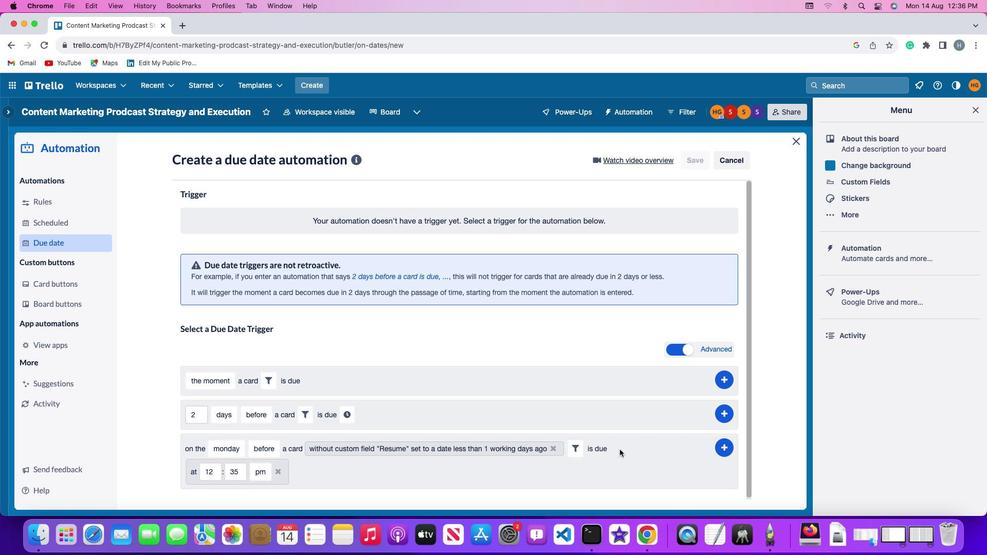 
Action: Mouse pressed left at (619, 448)
Screenshot: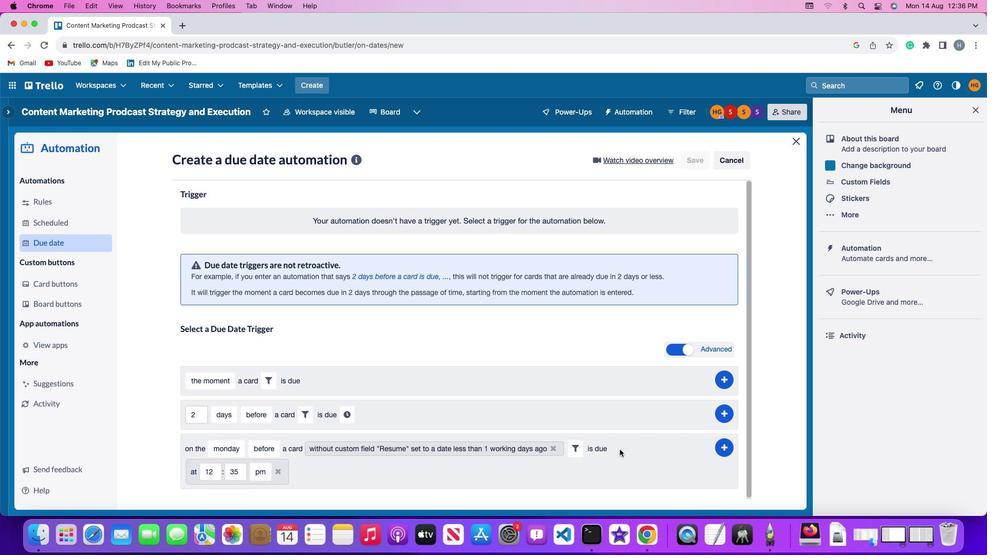 
Action: Mouse moved to (219, 469)
Screenshot: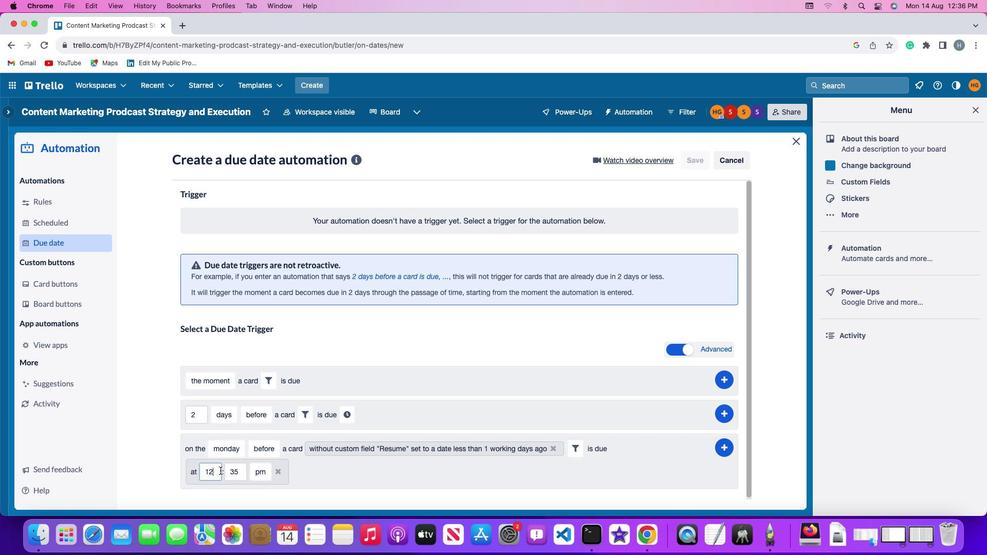 
Action: Mouse pressed left at (219, 469)
Screenshot: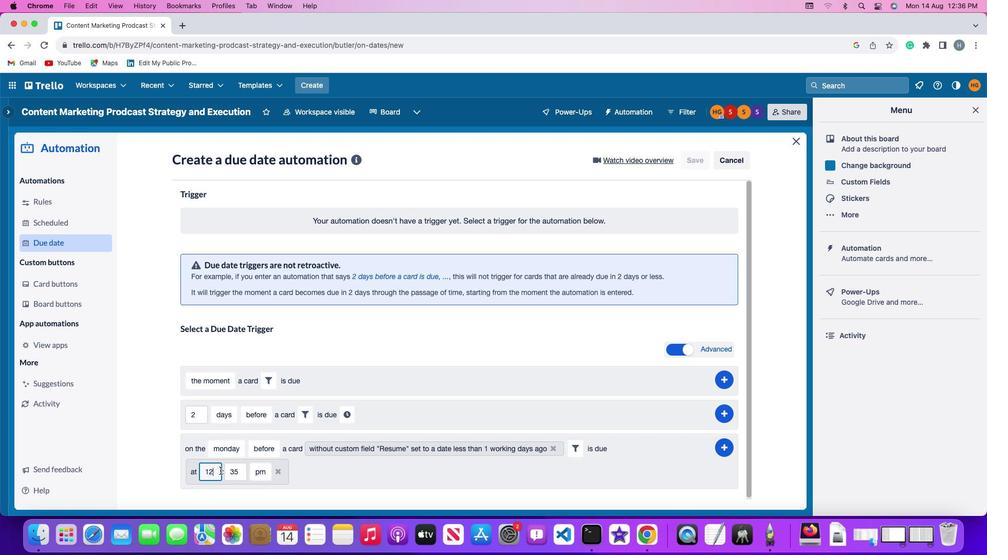 
Action: Key pressed Key.backspaceKey.backspace'1''1'
Screenshot: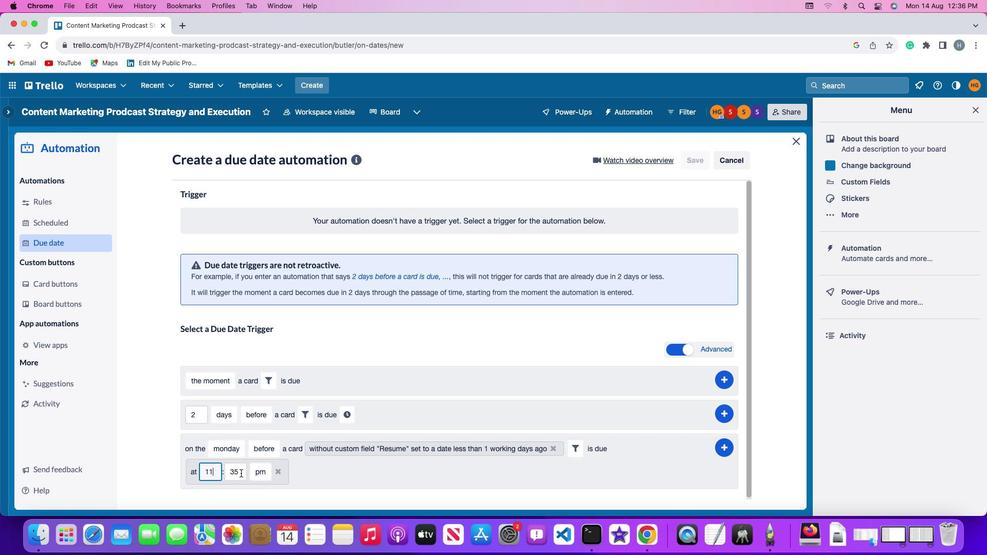 
Action: Mouse moved to (242, 472)
Screenshot: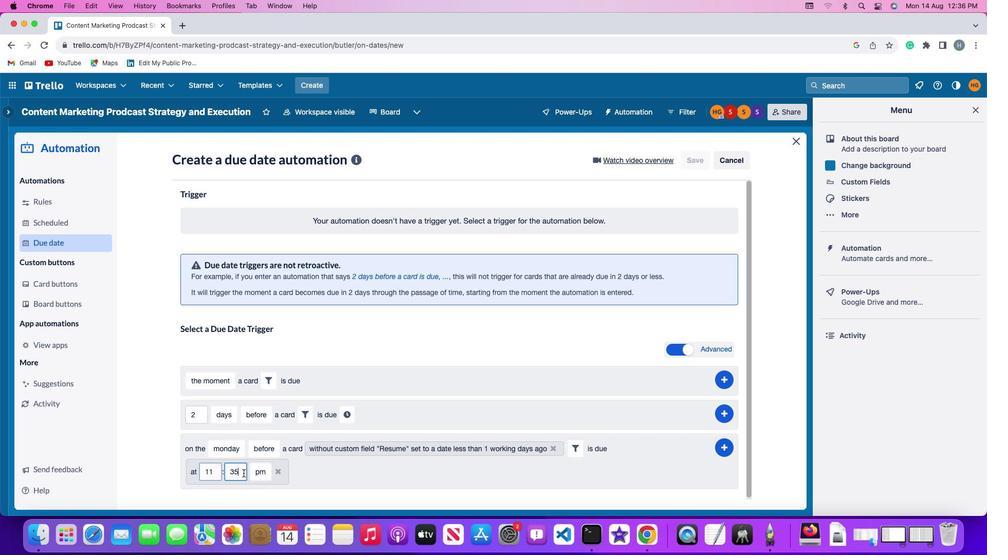 
Action: Mouse pressed left at (242, 472)
Screenshot: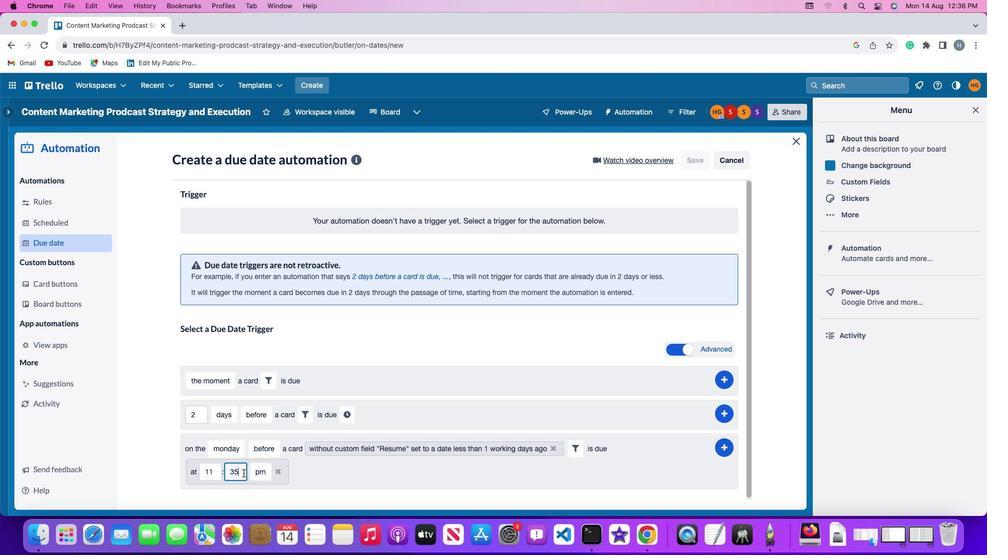 
Action: Key pressed Key.backspaceKey.backspace'0''0'
Screenshot: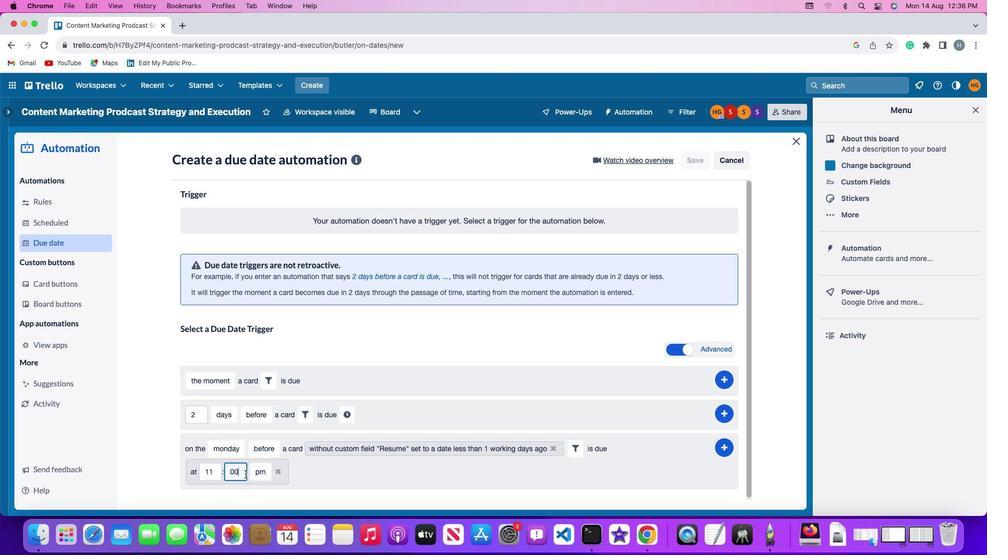 
Action: Mouse moved to (256, 472)
Screenshot: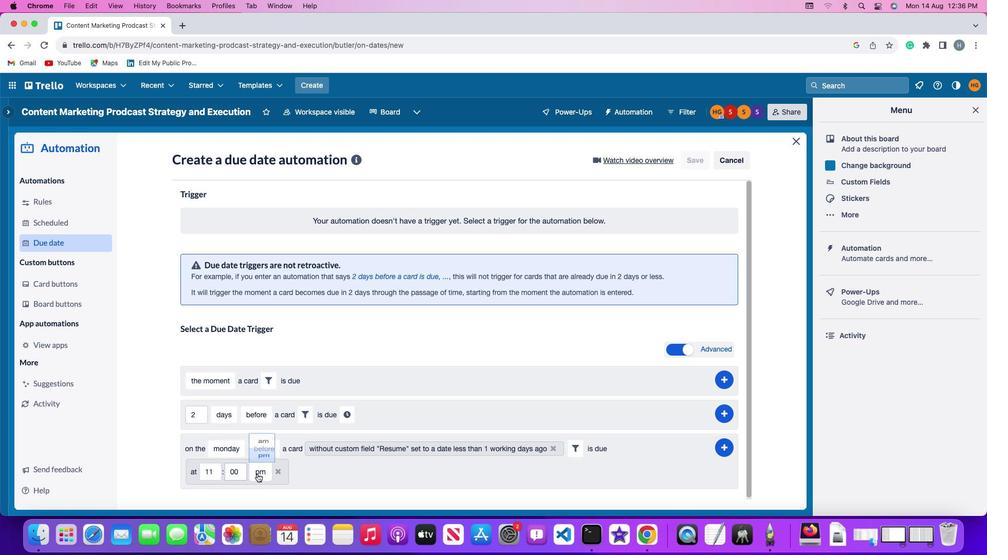 
Action: Mouse pressed left at (256, 472)
Screenshot: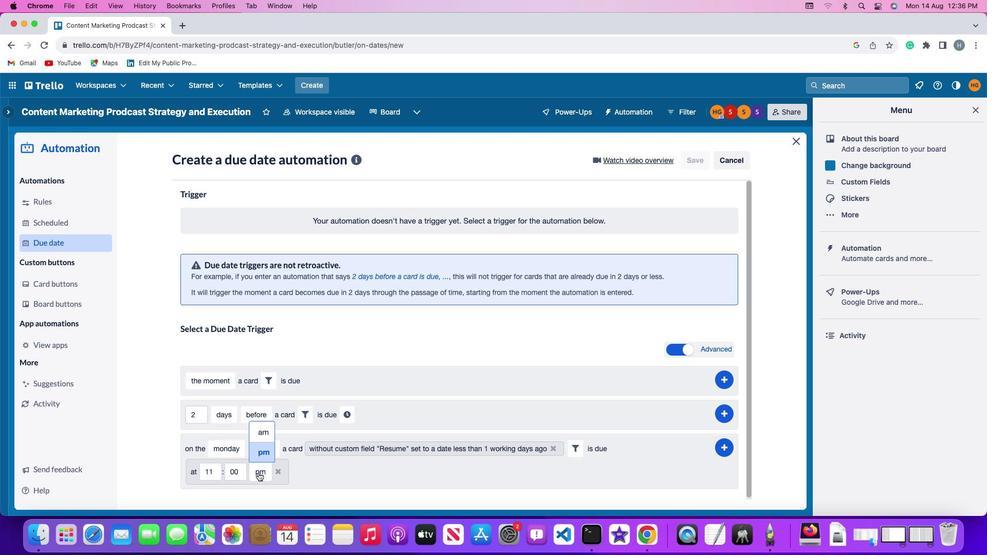 
Action: Mouse moved to (264, 428)
Screenshot: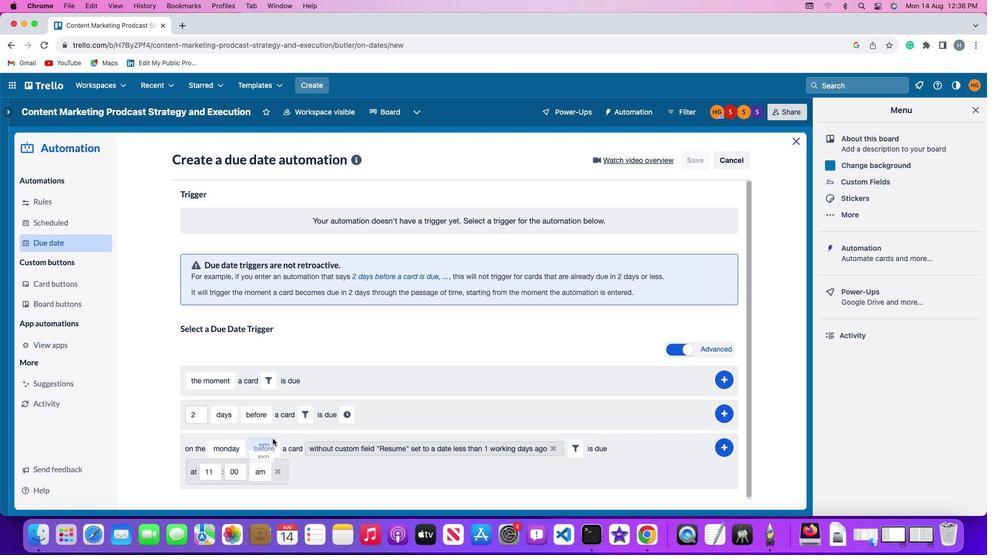 
Action: Mouse pressed left at (264, 428)
Screenshot: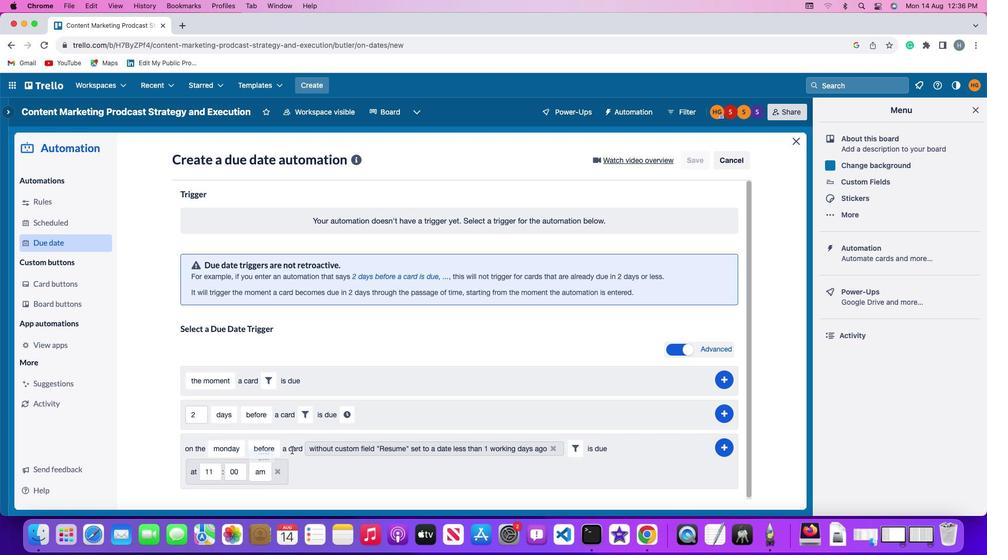 
Action: Mouse moved to (725, 444)
Screenshot: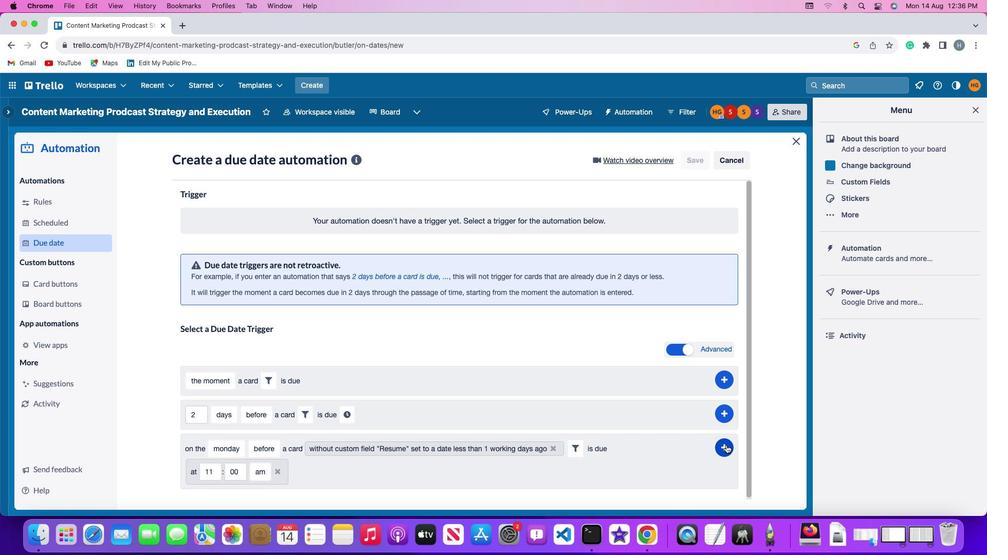 
Action: Mouse pressed left at (725, 444)
Screenshot: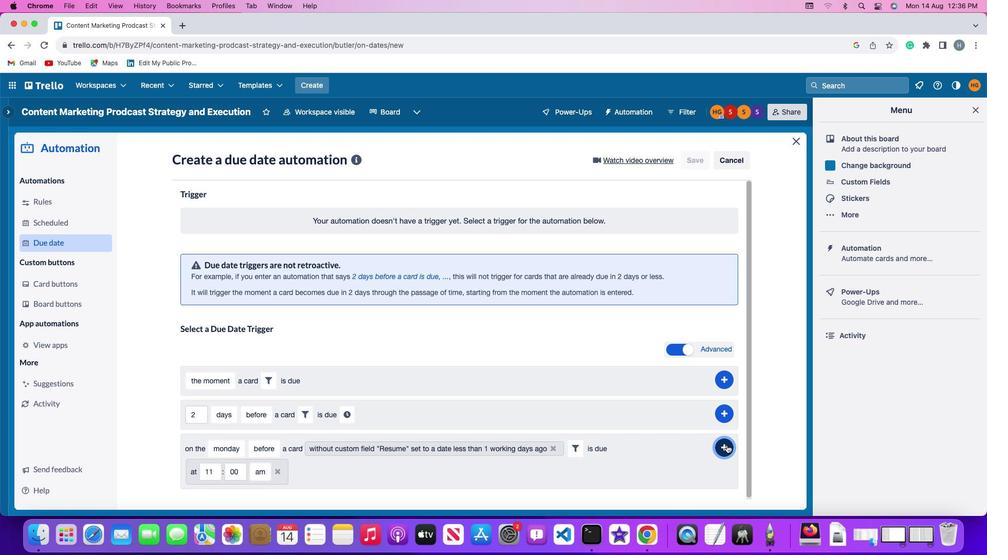 
Action: Mouse moved to (769, 360)
Screenshot: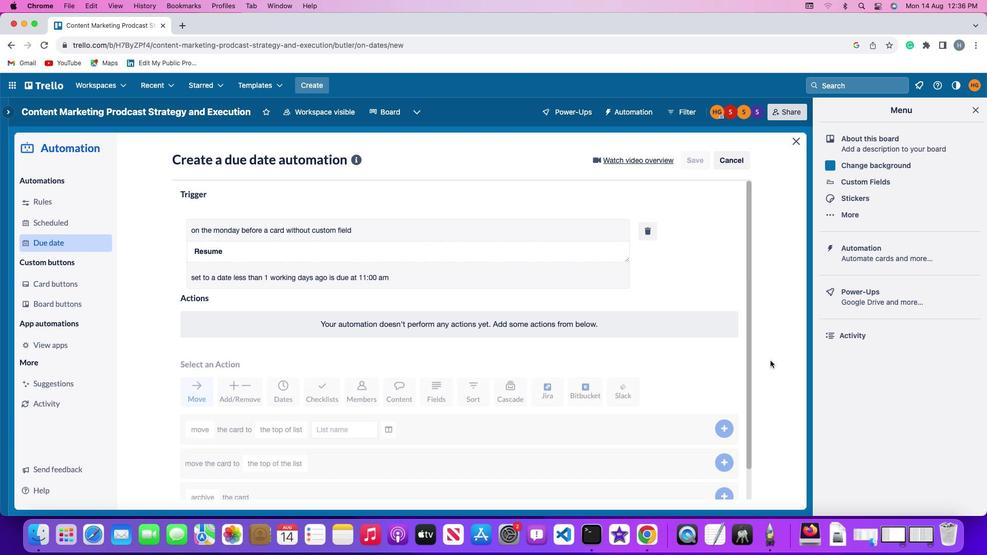 
